 Task: Add an event with the title Second Team Building Event: Bowling Tournament, date '2023/10/17', time 8:30 AM to 10:30 AMand add a description: Analyzing the intended target audience and evaluating how well the campaign resonated with them. This includes assessing the campaign's relevance, messaging, and communication channels used to reach the target audience., put the event into Green category . Add location for the event as: Frankfurt, Germany, logged in from the account softage.8@softage.netand send the event invitation to softage.3@softage.net and softage.4@softage.net. Set a reminder for the event 86 day before
Action: Mouse moved to (118, 144)
Screenshot: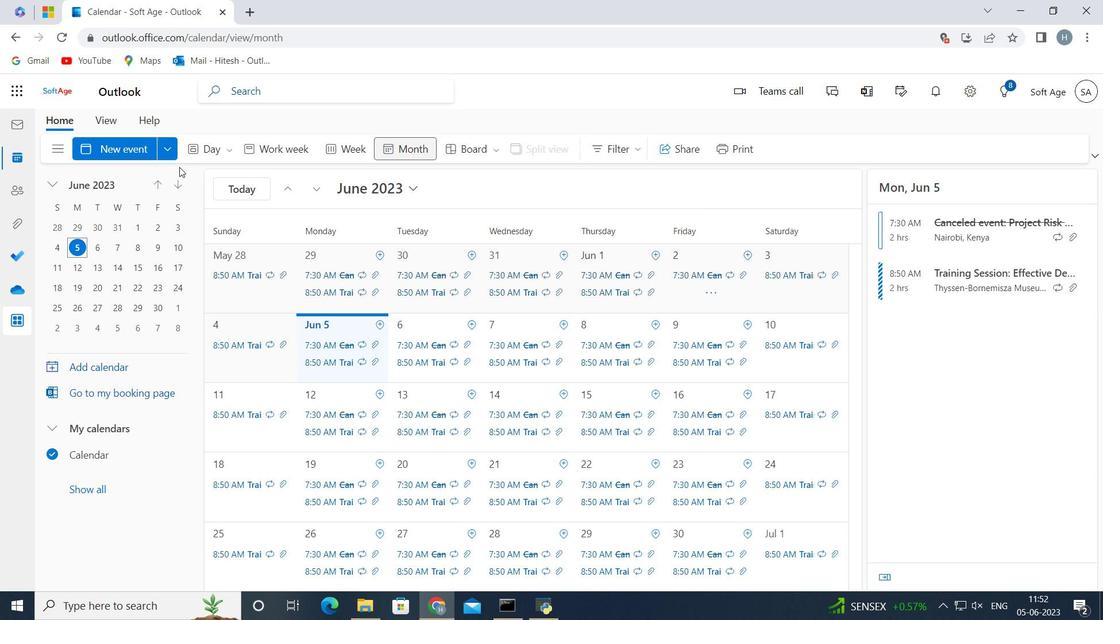 
Action: Mouse pressed left at (118, 144)
Screenshot: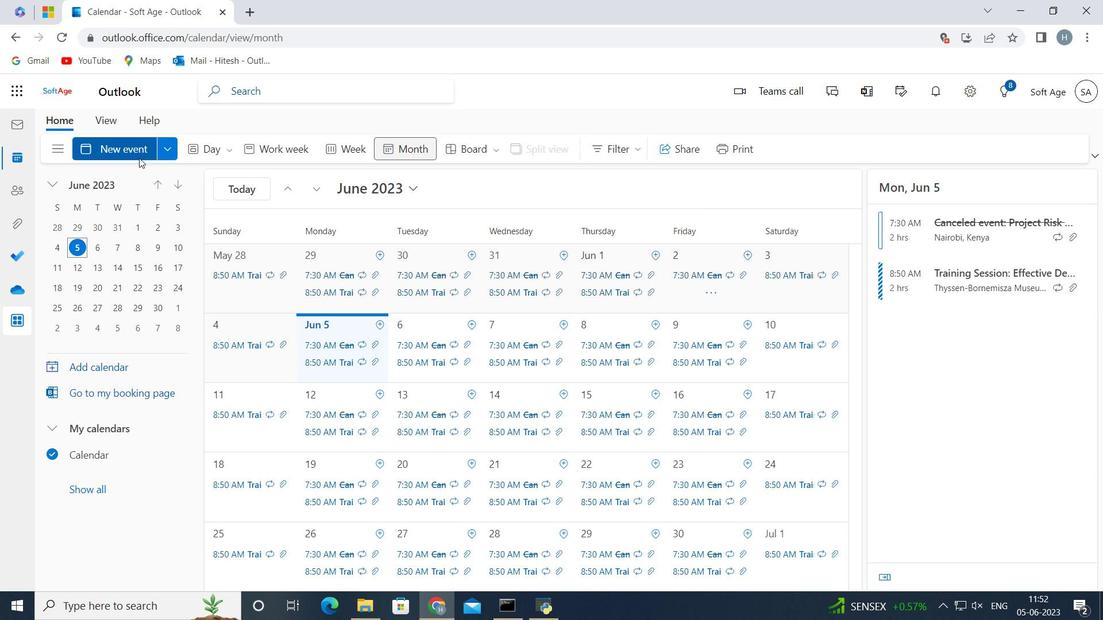 
Action: Mouse moved to (266, 229)
Screenshot: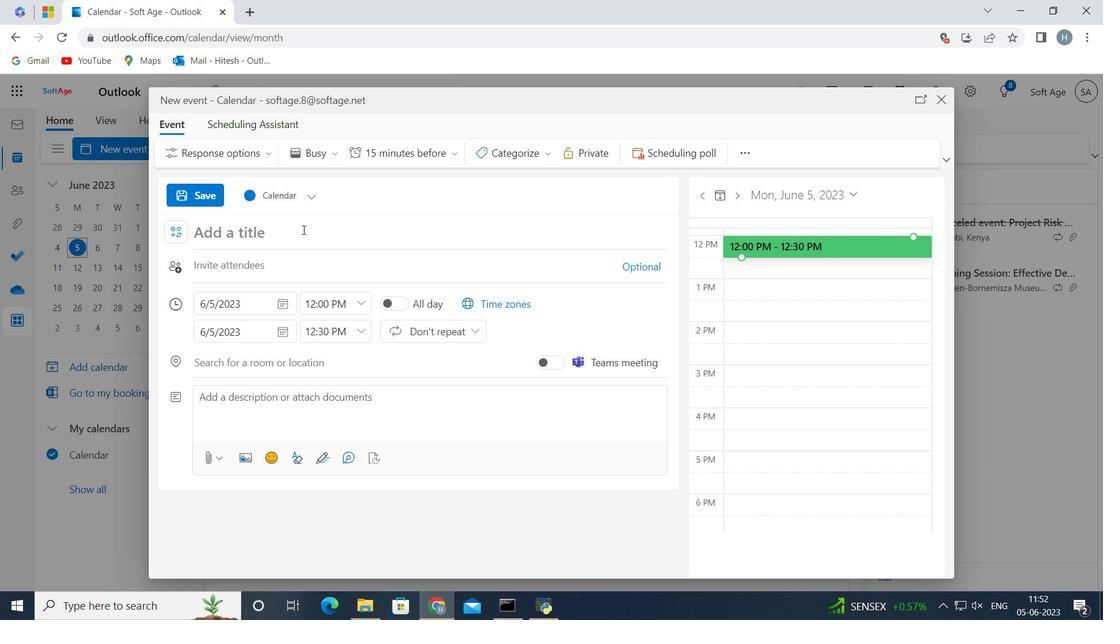 
Action: Mouse pressed left at (266, 229)
Screenshot: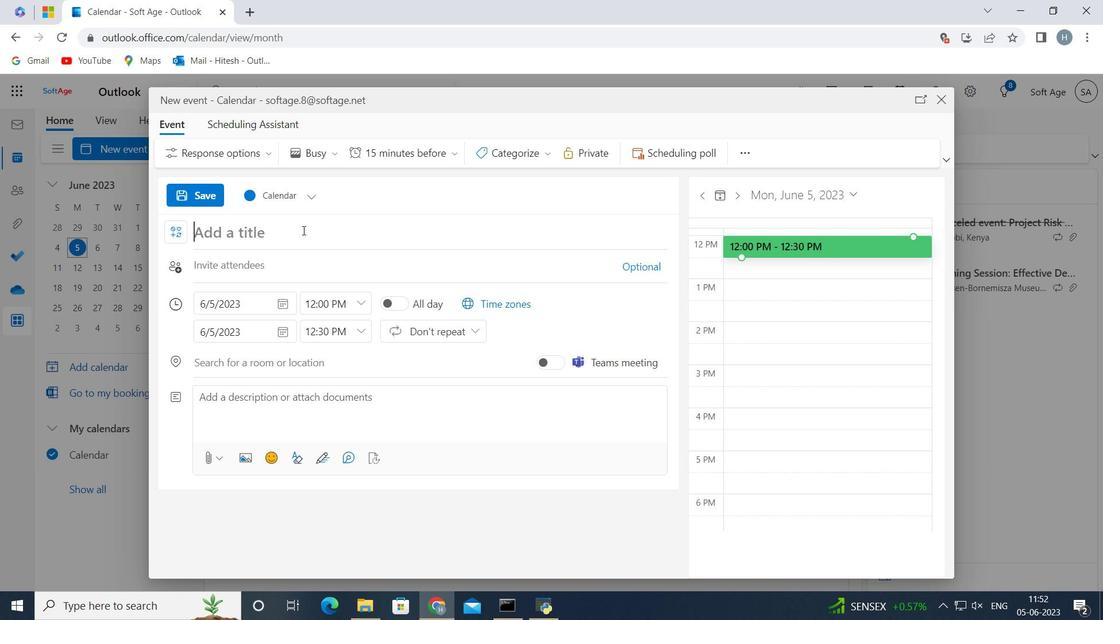 
Action: Key pressed <Key.shift>Second<Key.space><Key.shift>Team<Key.space><Key.shift>Building<Key.space><Key.shift>Event<Key.shift_r>:<Key.space><Key.shift>Bowling<Key.space><Key.shift>Tournament<Key.space>
Screenshot: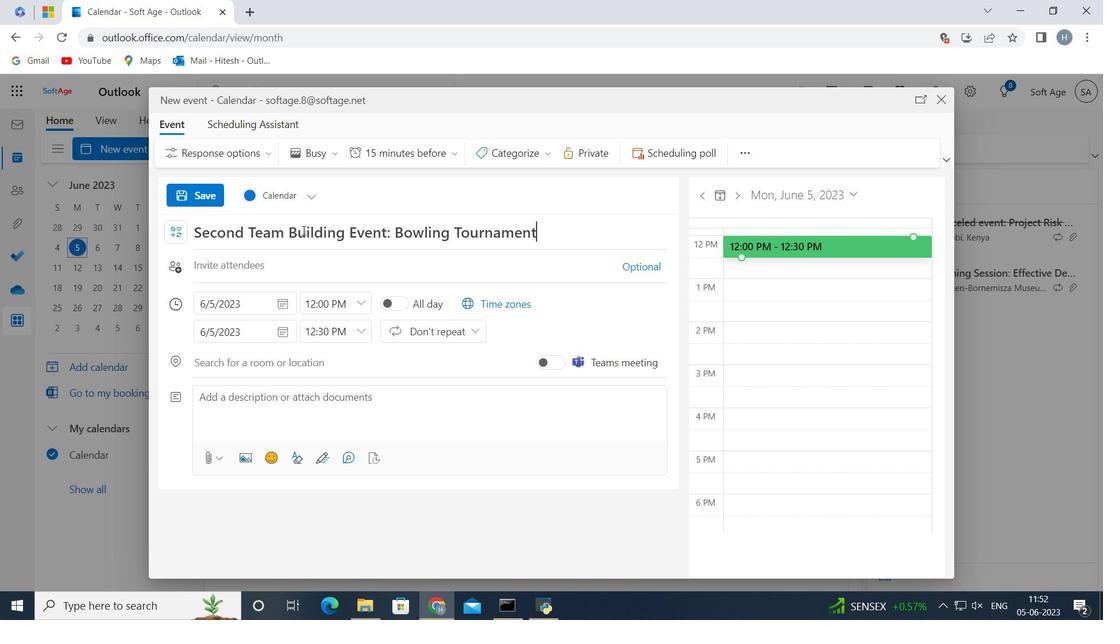 
Action: Mouse moved to (279, 302)
Screenshot: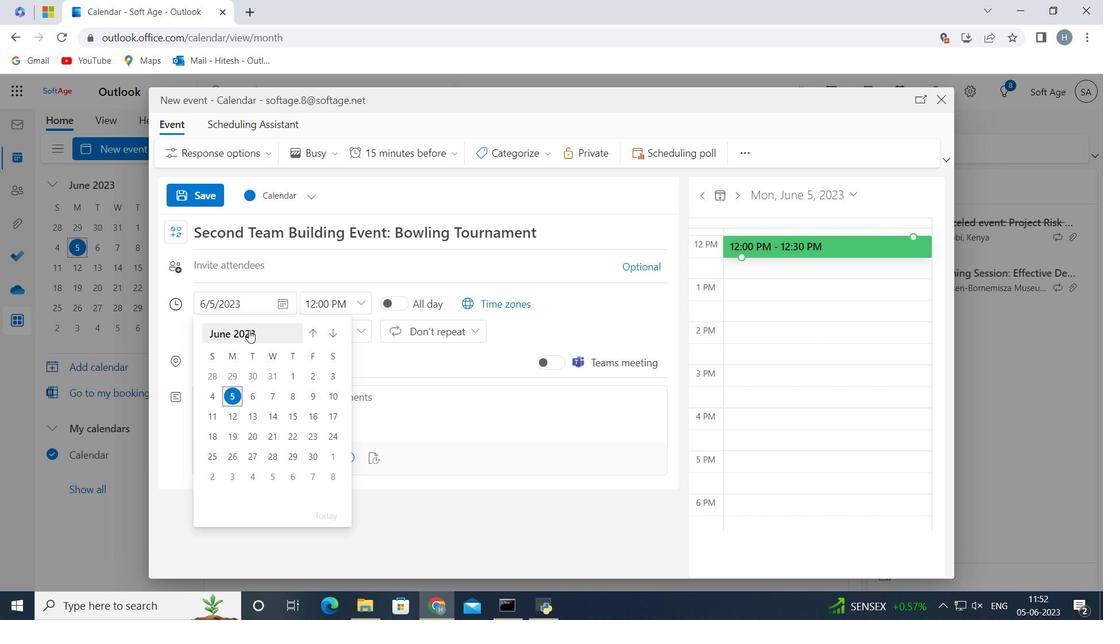 
Action: Mouse pressed left at (279, 302)
Screenshot: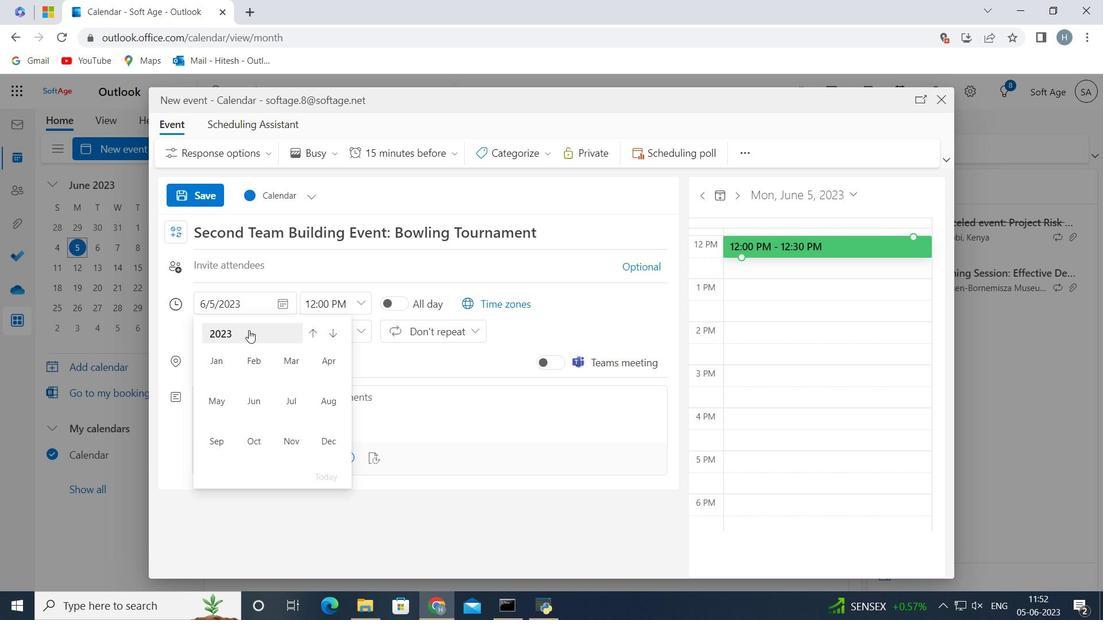
Action: Mouse moved to (262, 333)
Screenshot: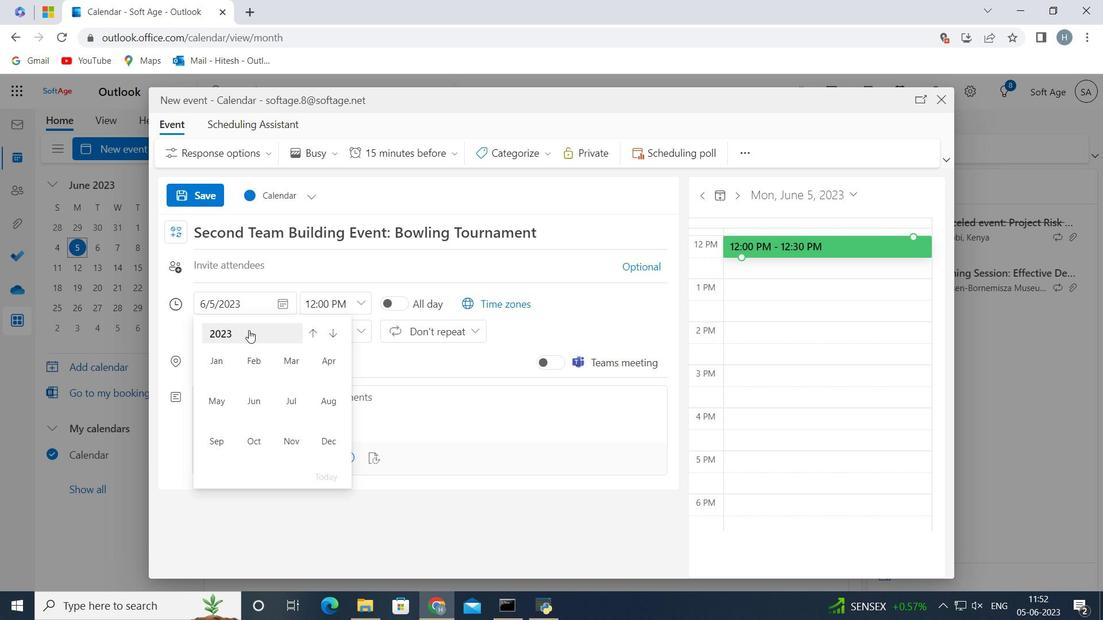 
Action: Mouse pressed left at (262, 333)
Screenshot: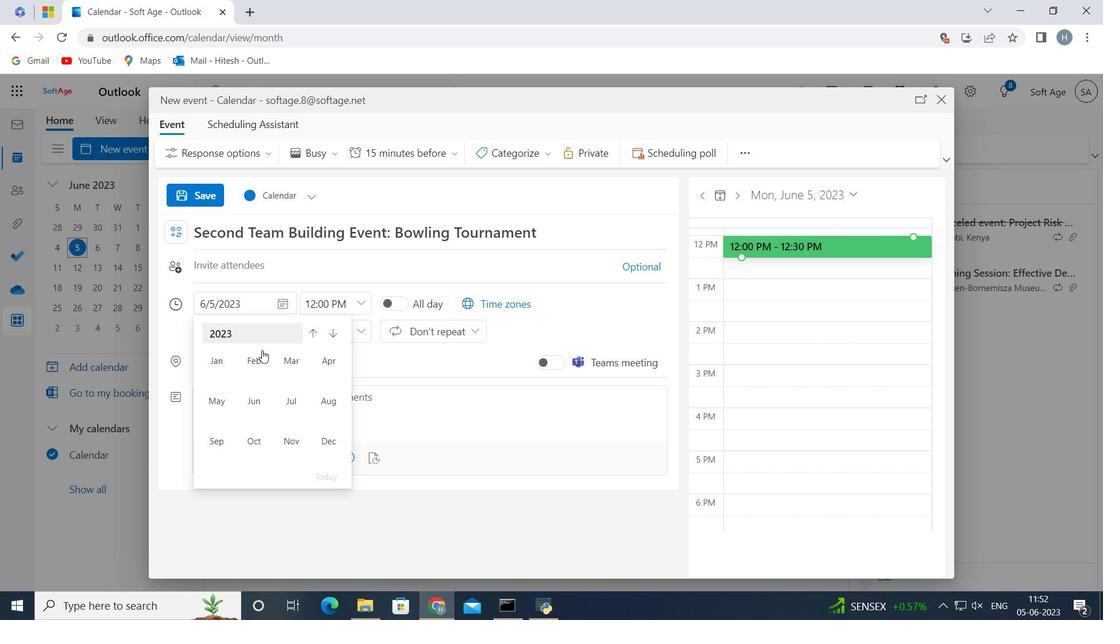 
Action: Mouse moved to (238, 282)
Screenshot: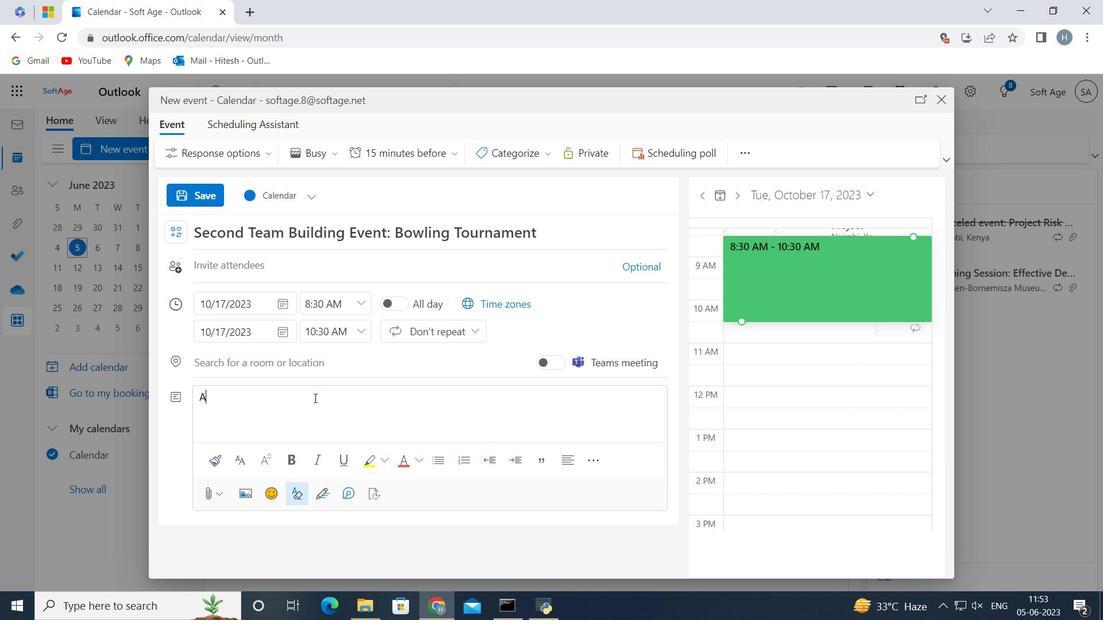 
Action: Key pressed <Key.enter>
Screenshot: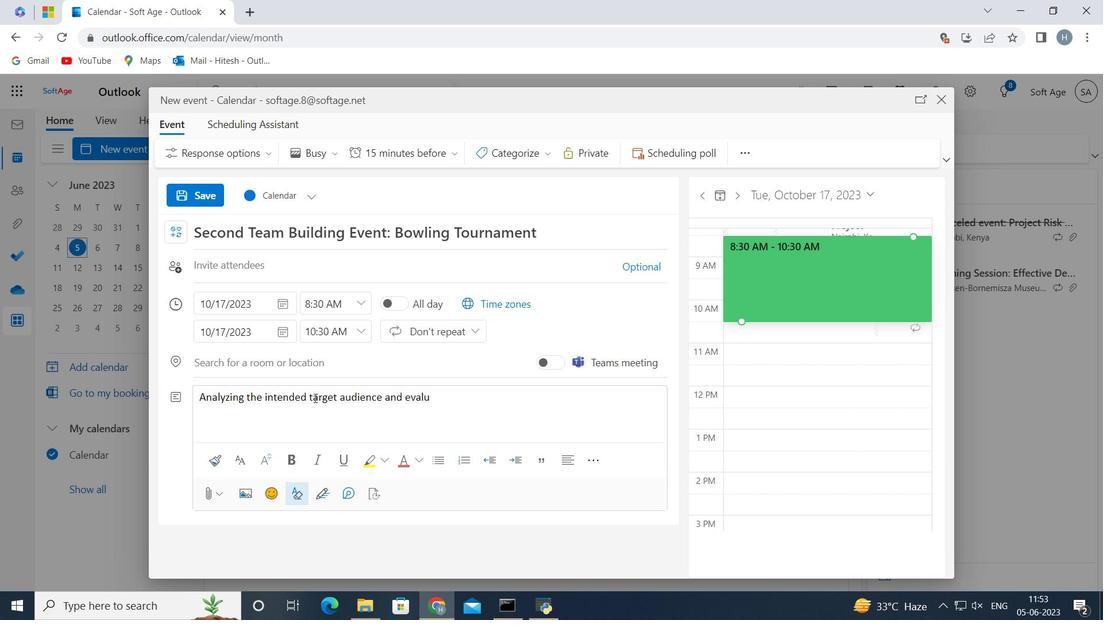
Action: Mouse moved to (121, 149)
Screenshot: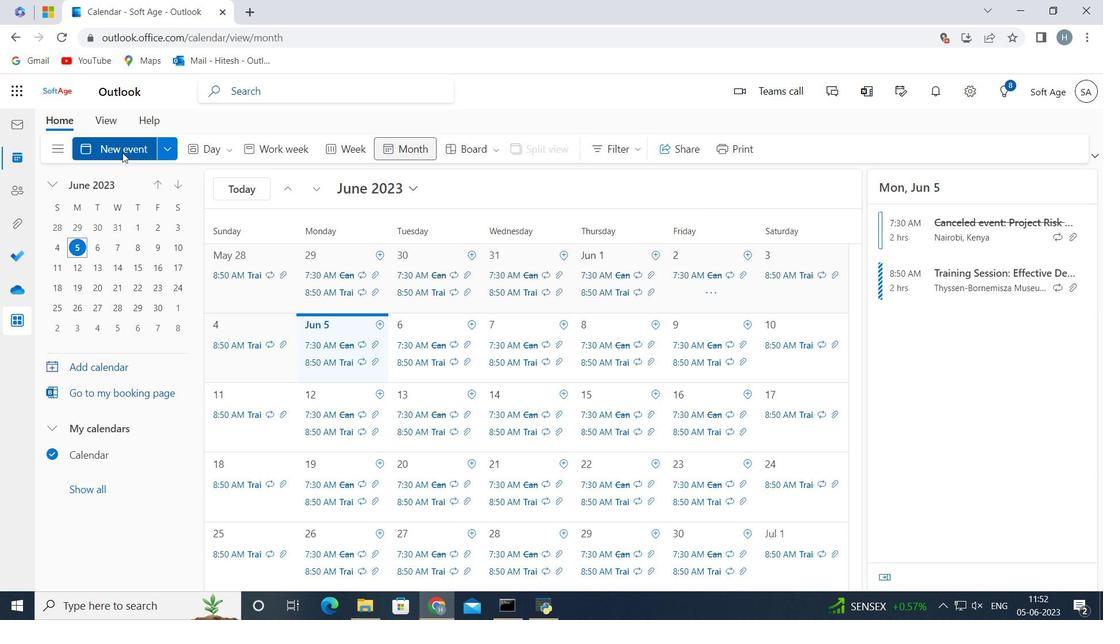 
Action: Mouse pressed left at (121, 149)
Screenshot: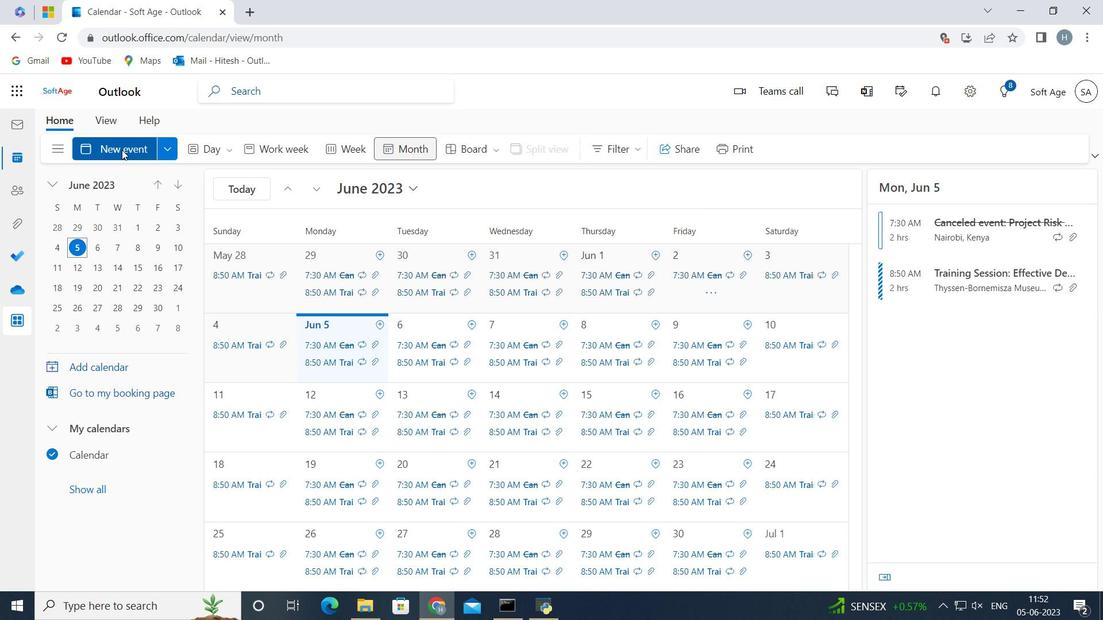 
Action: Mouse moved to (303, 230)
Screenshot: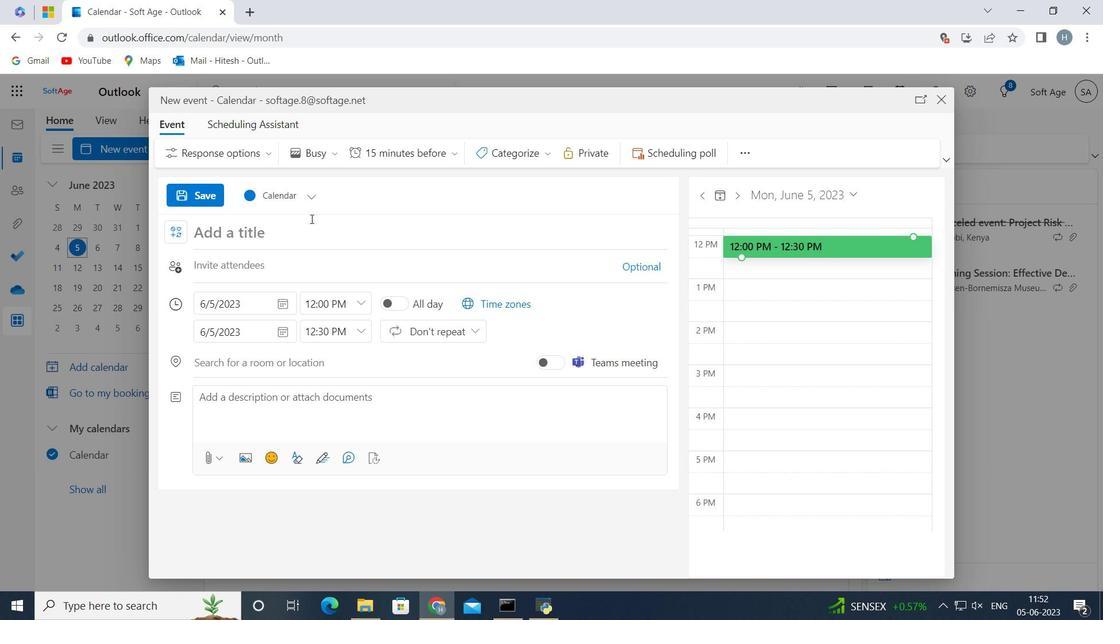 
Action: Mouse pressed left at (303, 230)
Screenshot: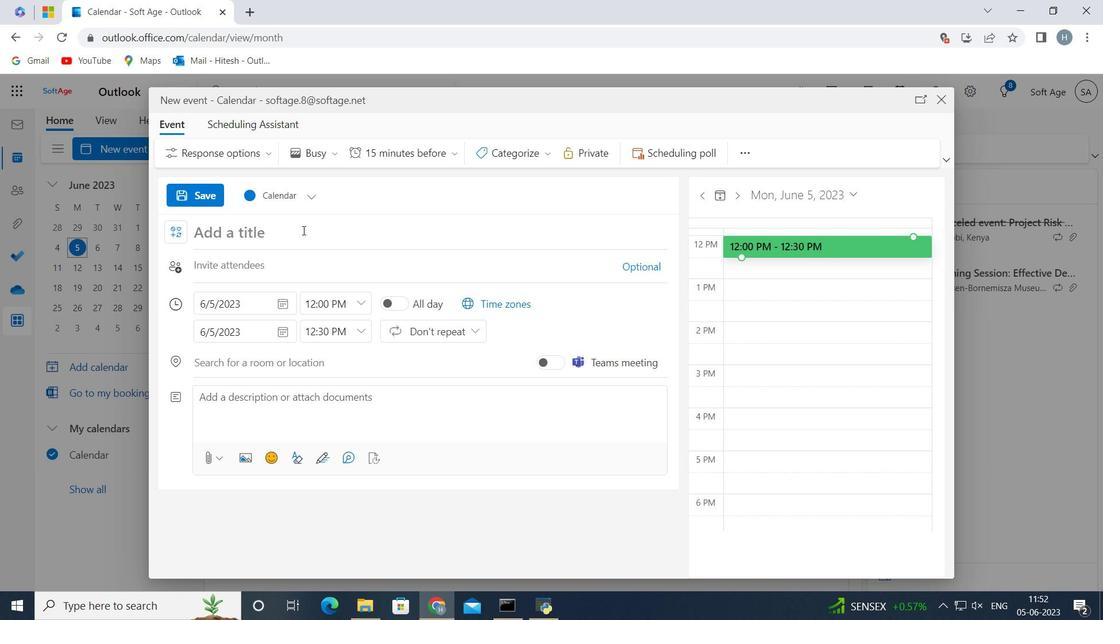 
Action: Key pressed <Key.shift>Second<Key.space><Key.shift>Team<Key.space><Key.shift>Building<Key.space><Key.shift>Event<Key.shift_r><Key.shift_r>:<Key.space><Key.shift>Bowling<Key.space><Key.shift>Tournament<Key.space>
Screenshot: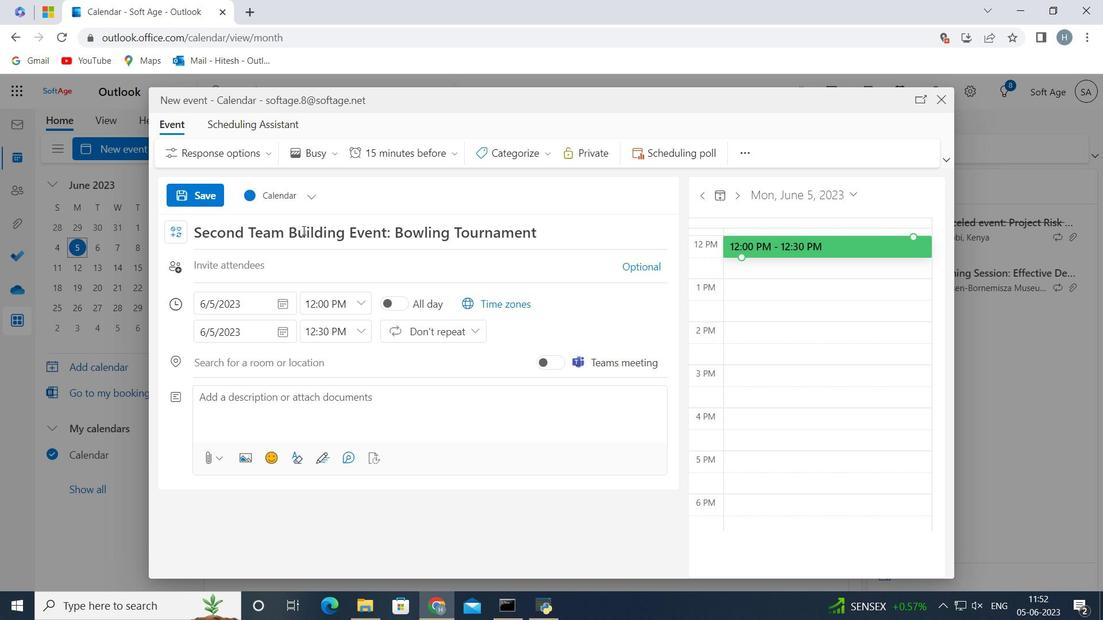 
Action: Mouse moved to (282, 302)
Screenshot: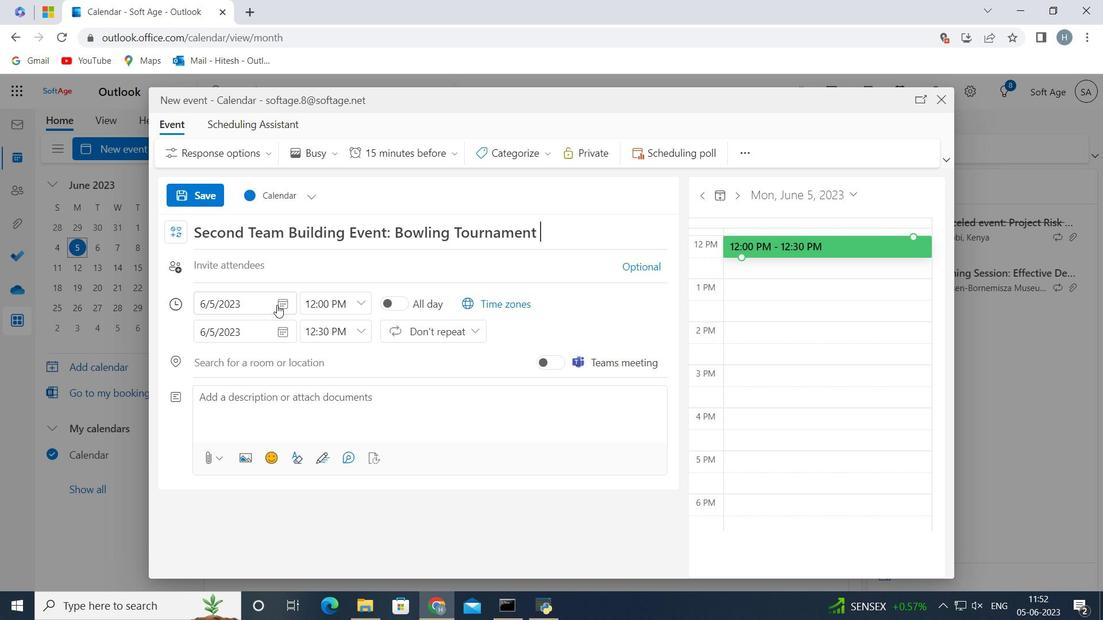 
Action: Mouse pressed left at (282, 302)
Screenshot: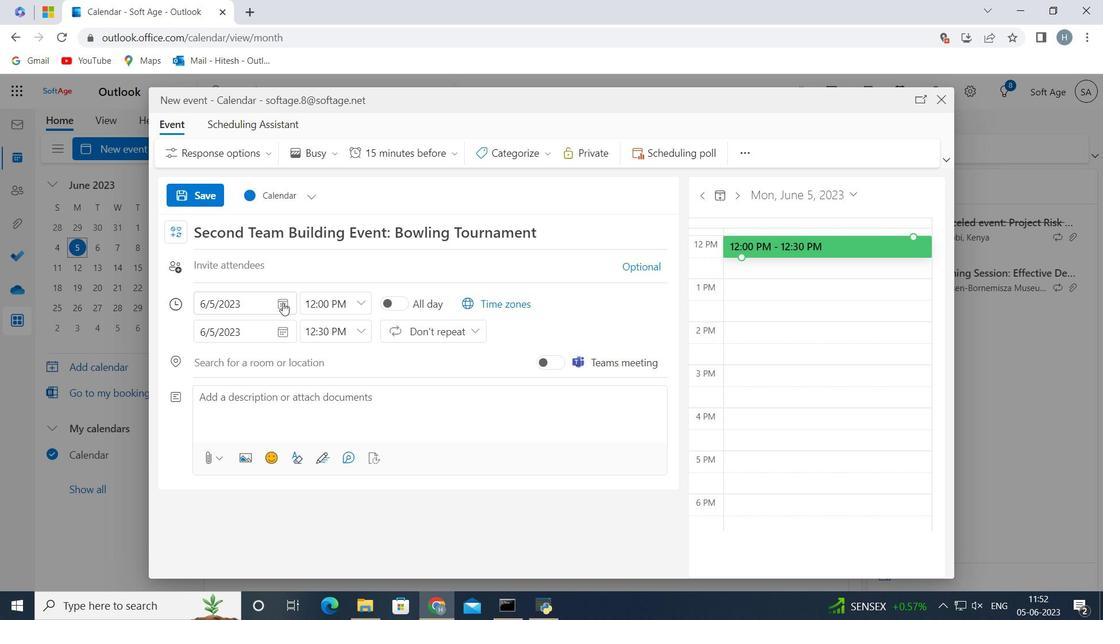 
Action: Mouse moved to (249, 330)
Screenshot: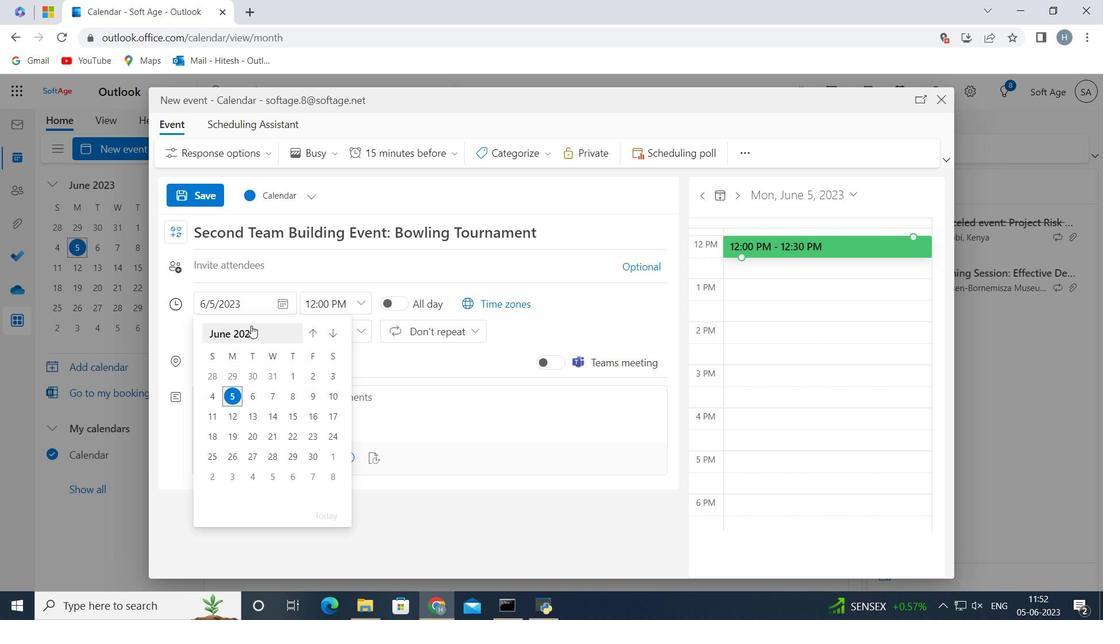 
Action: Mouse pressed left at (249, 330)
Screenshot: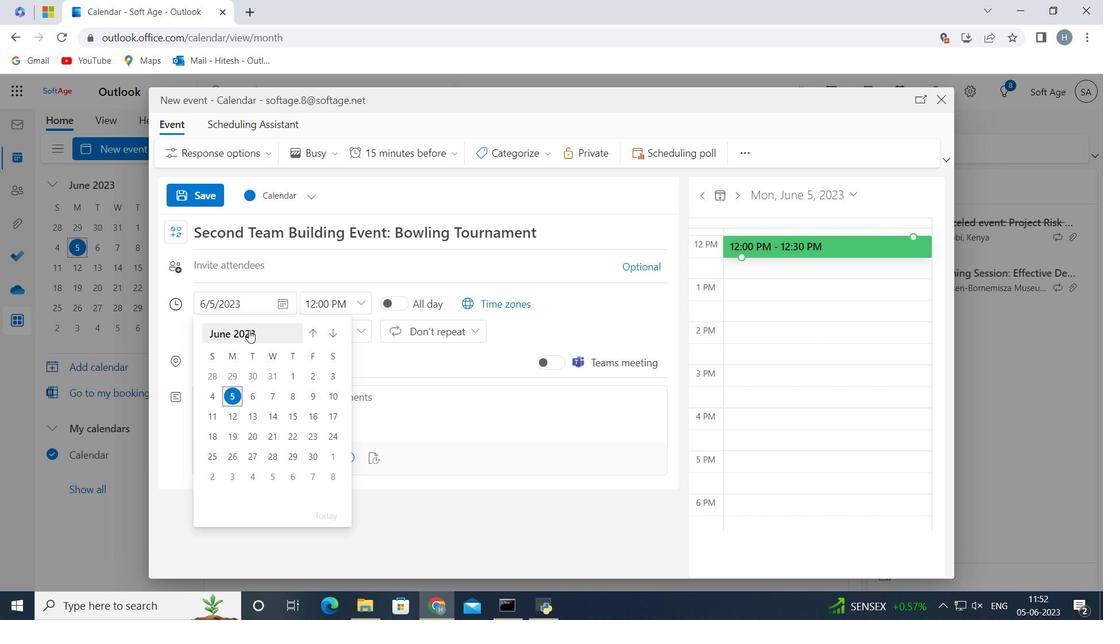 
Action: Mouse moved to (245, 445)
Screenshot: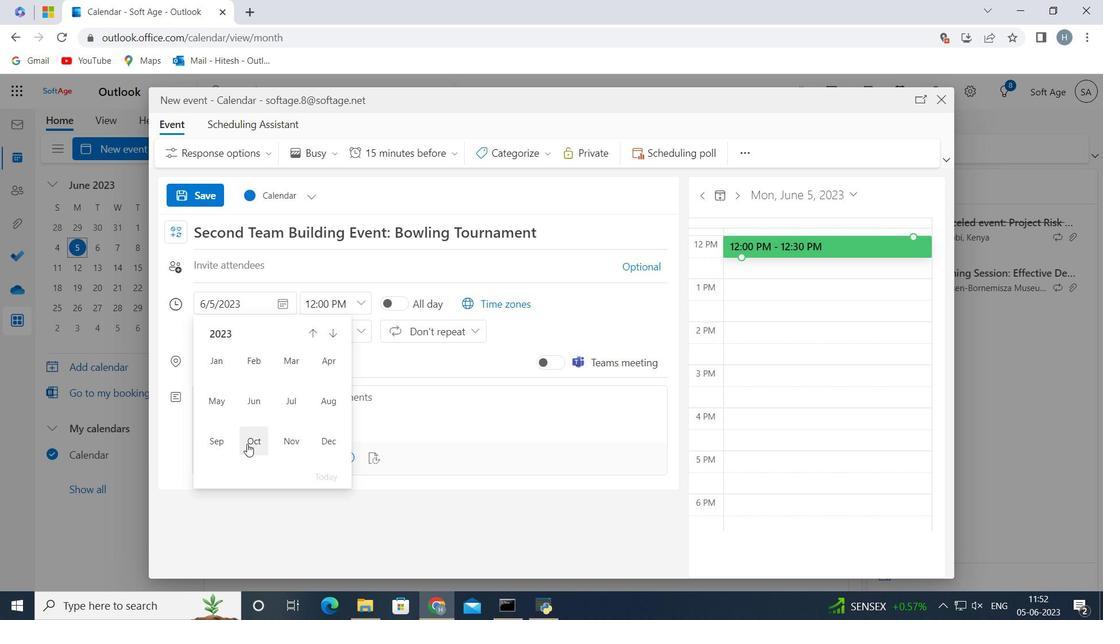 
Action: Mouse pressed left at (245, 445)
Screenshot: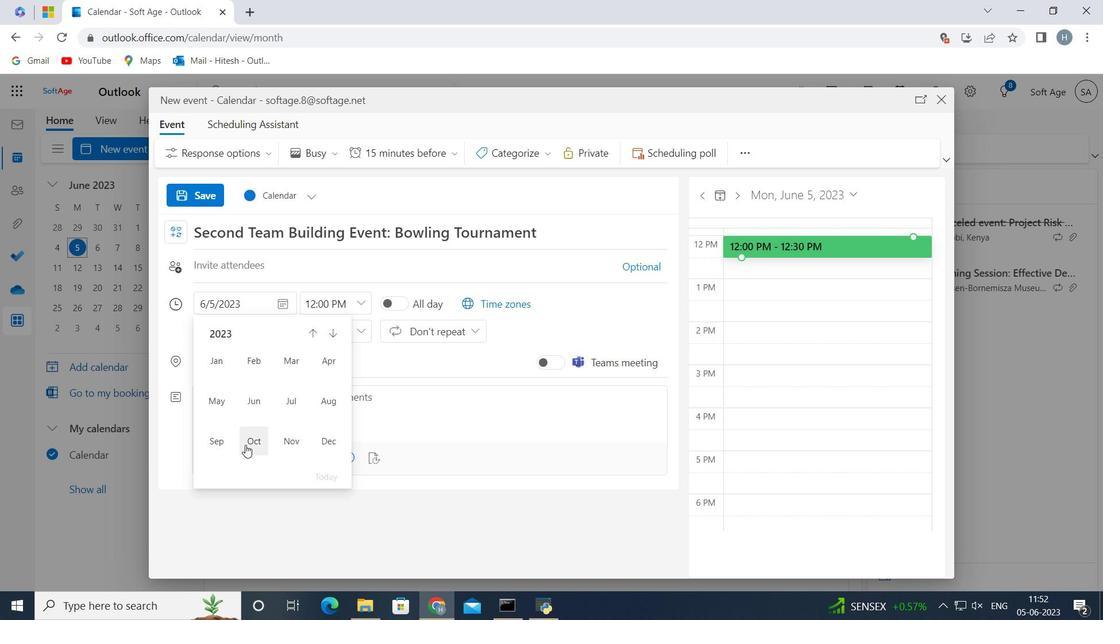
Action: Mouse moved to (250, 414)
Screenshot: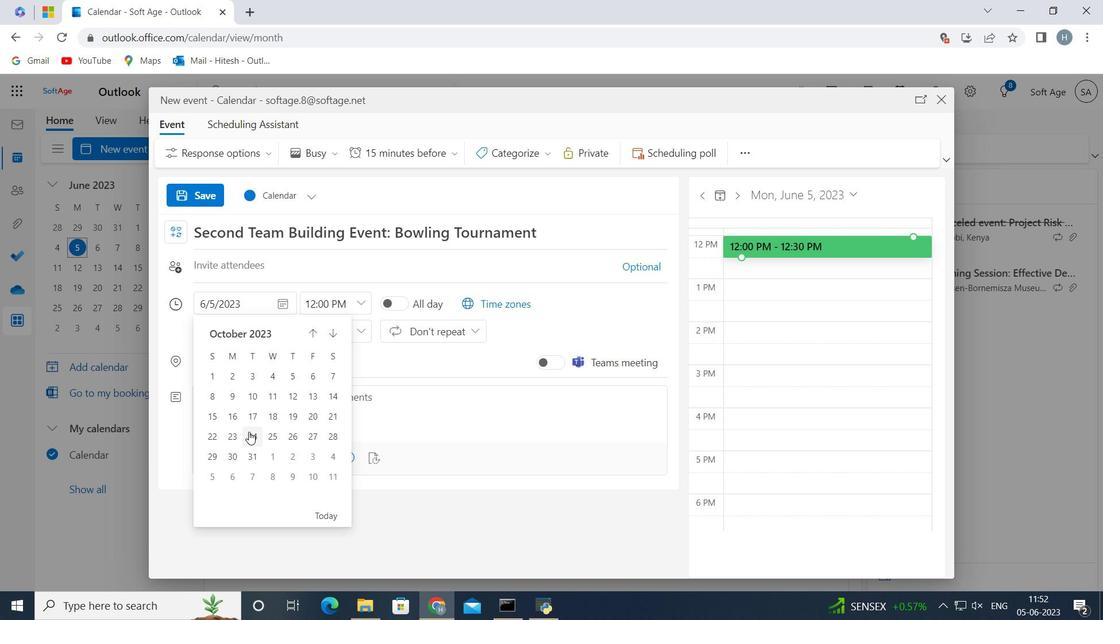 
Action: Mouse pressed left at (250, 414)
Screenshot: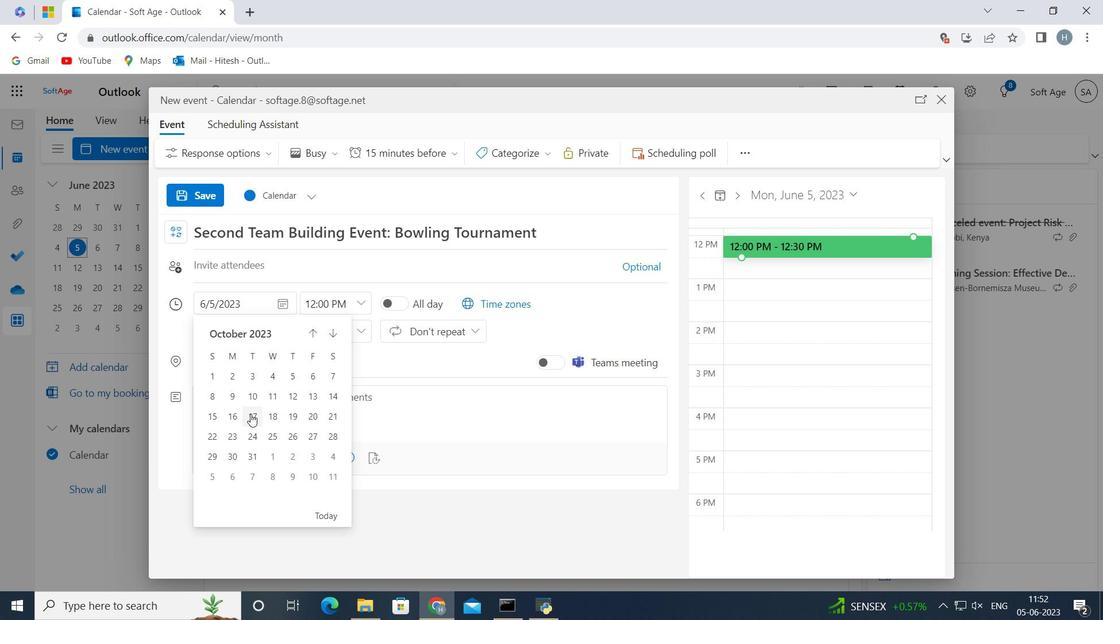 
Action: Mouse moved to (359, 308)
Screenshot: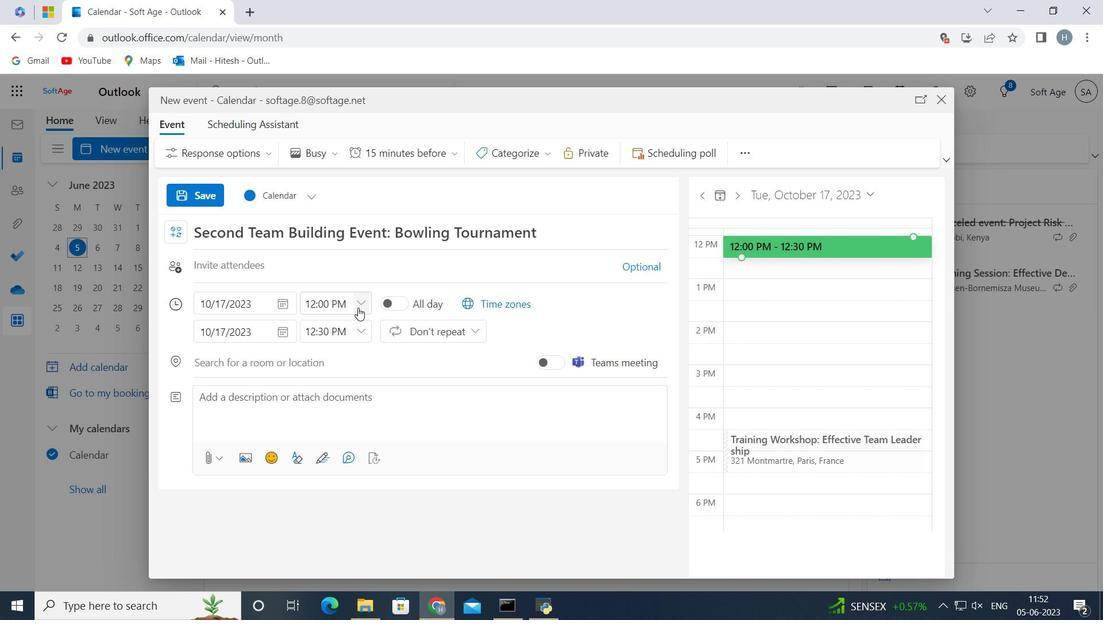 
Action: Mouse pressed left at (359, 308)
Screenshot: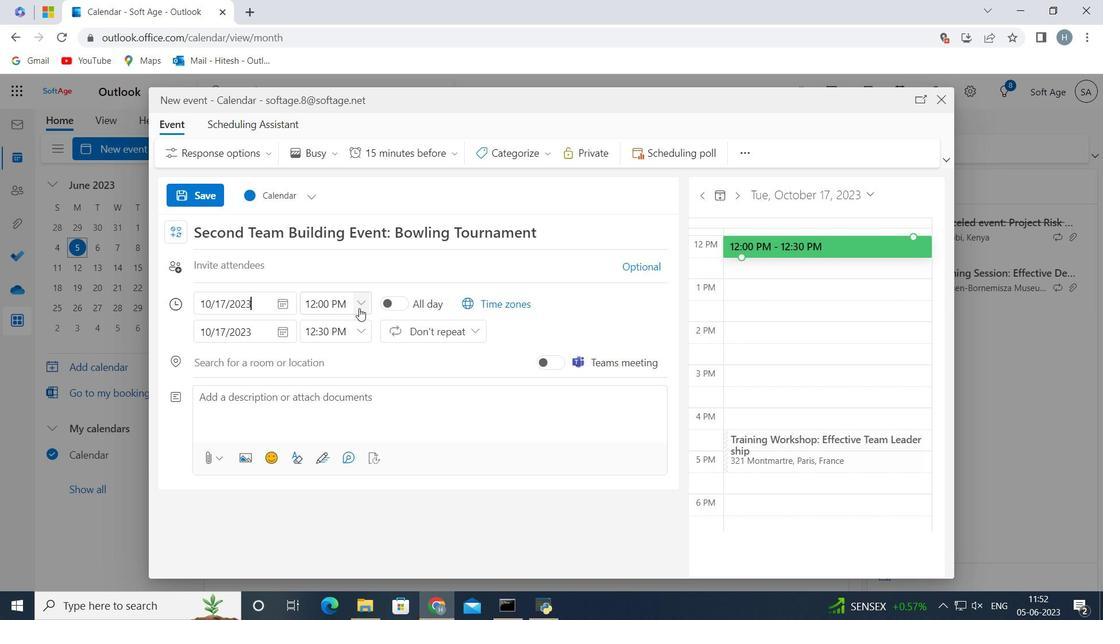 
Action: Mouse moved to (327, 367)
Screenshot: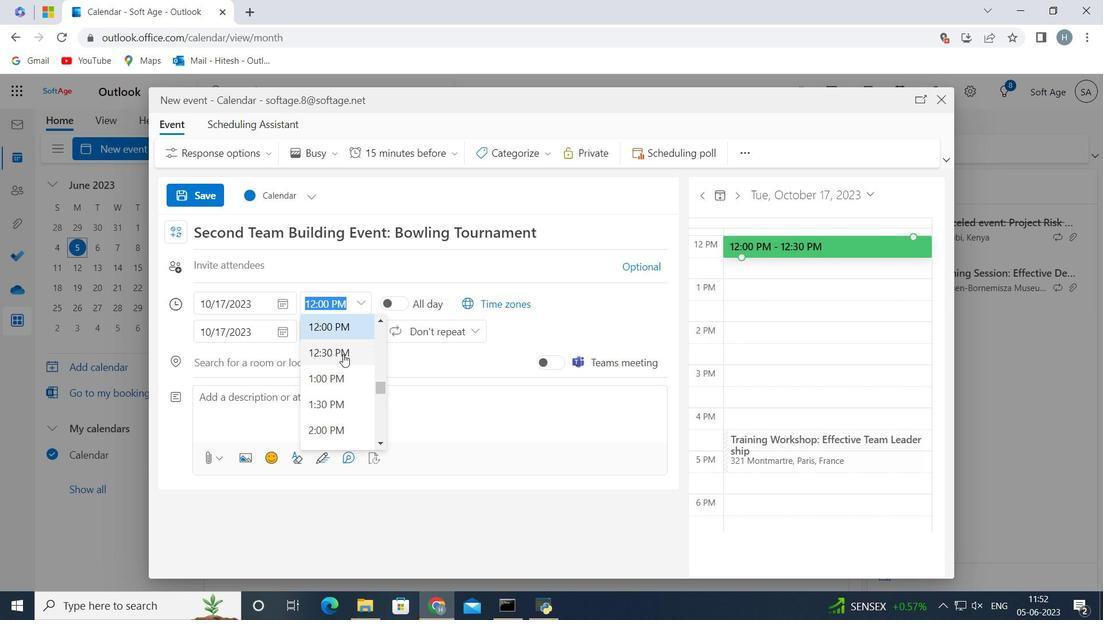 
Action: Mouse scrolled (327, 367) with delta (0, 0)
Screenshot: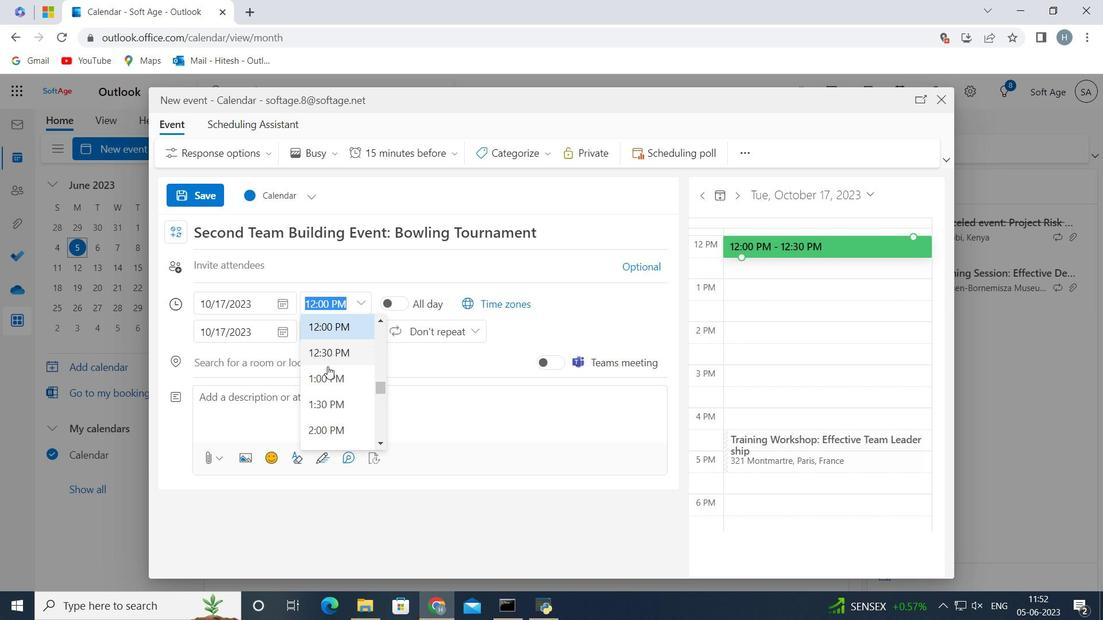 
Action: Mouse scrolled (327, 367) with delta (0, 0)
Screenshot: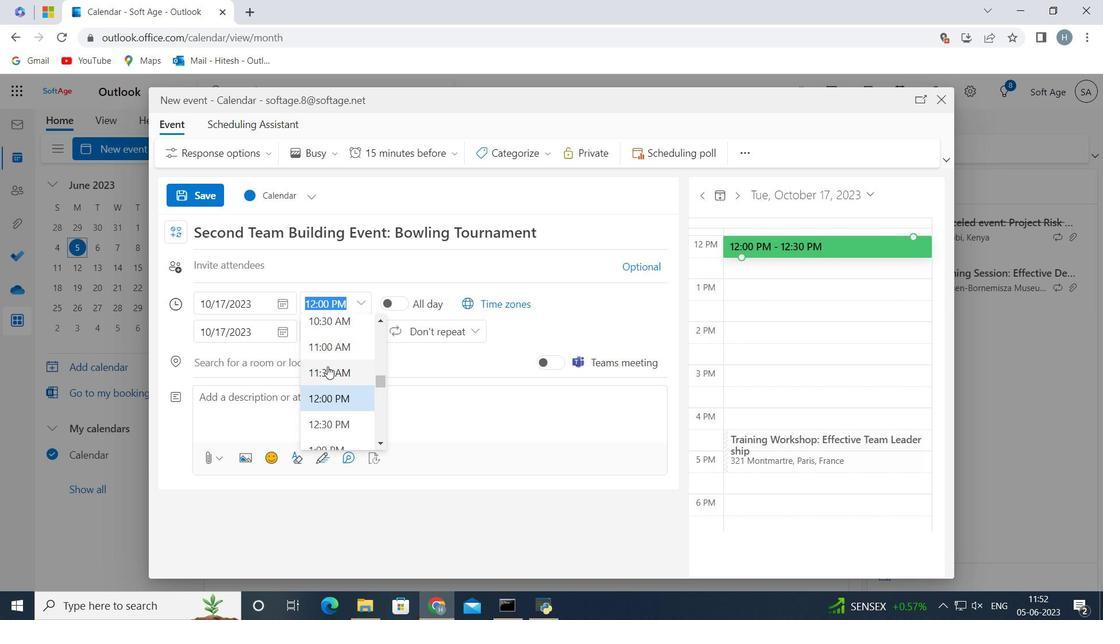 
Action: Mouse scrolled (327, 367) with delta (0, 0)
Screenshot: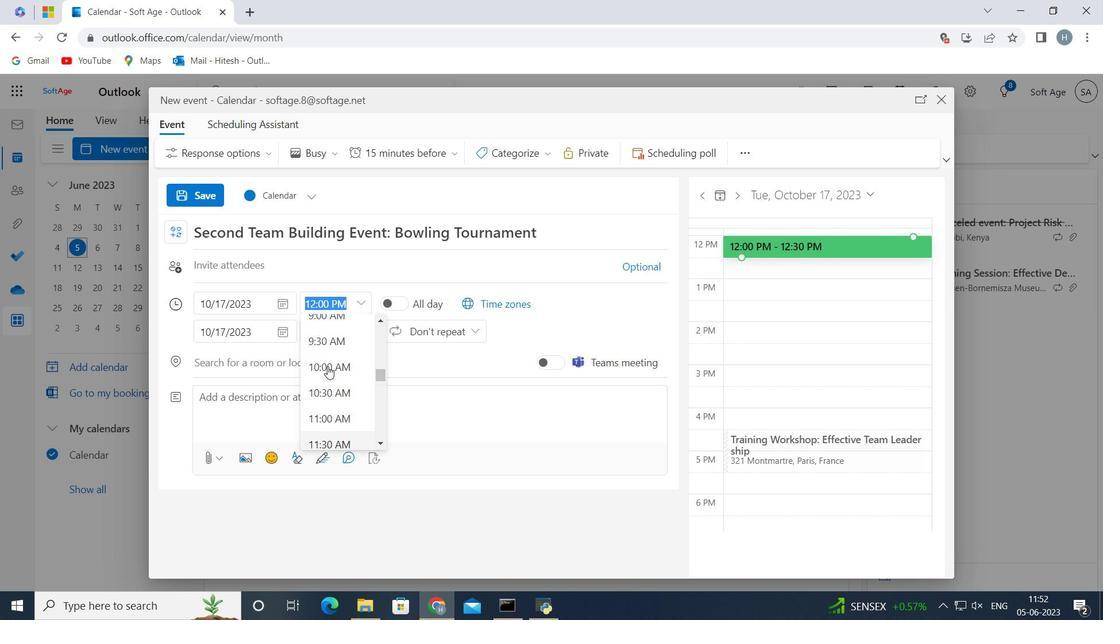 
Action: Mouse moved to (327, 364)
Screenshot: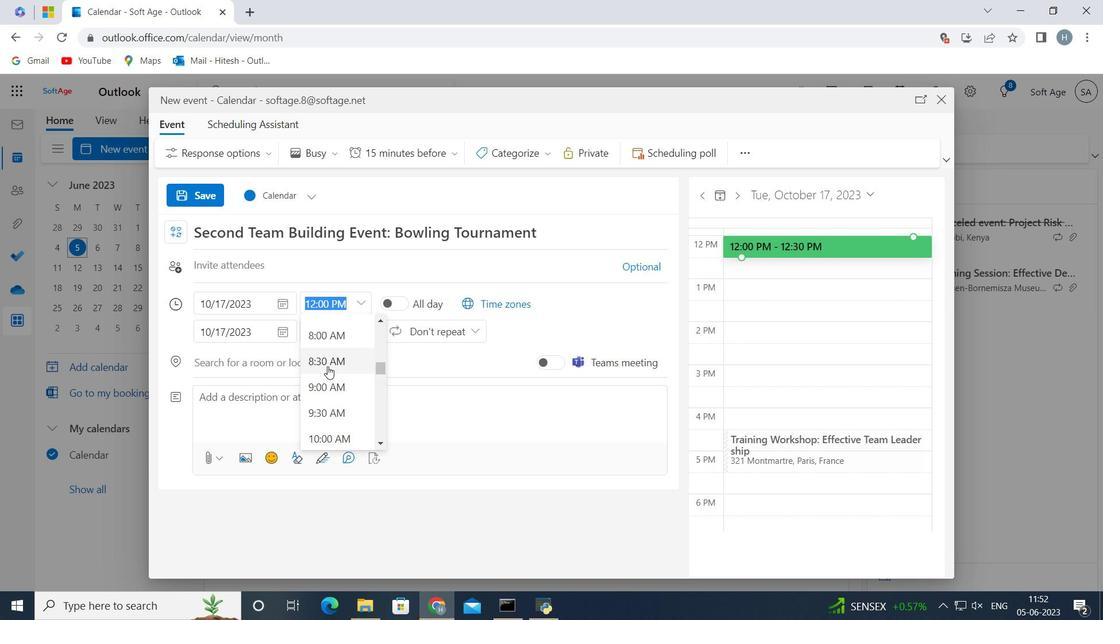 
Action: Mouse pressed left at (327, 364)
Screenshot: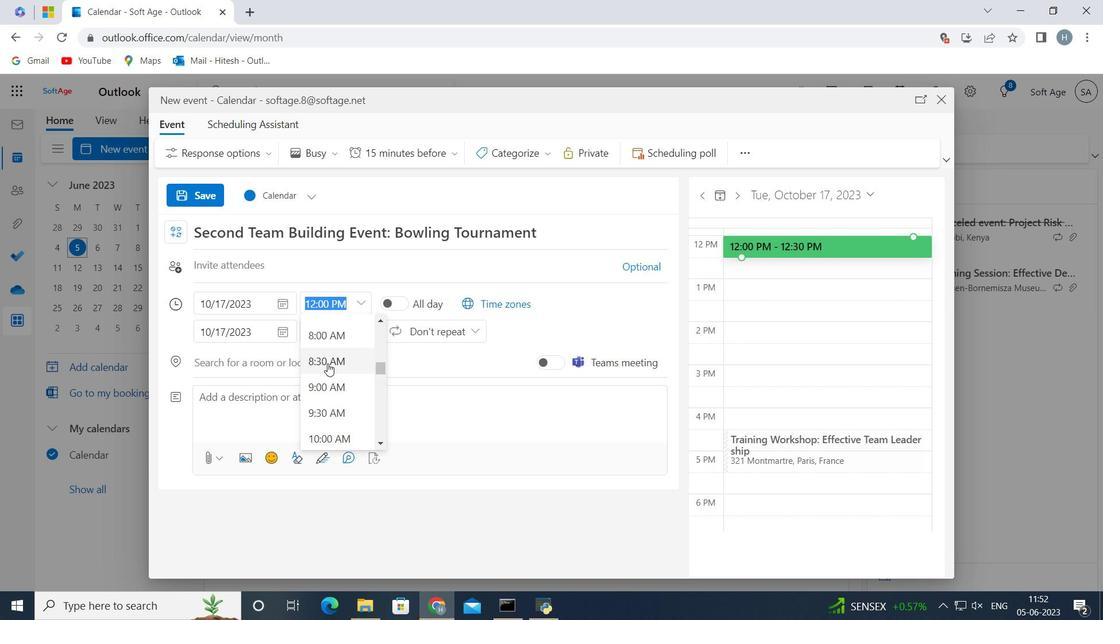 
Action: Mouse moved to (359, 329)
Screenshot: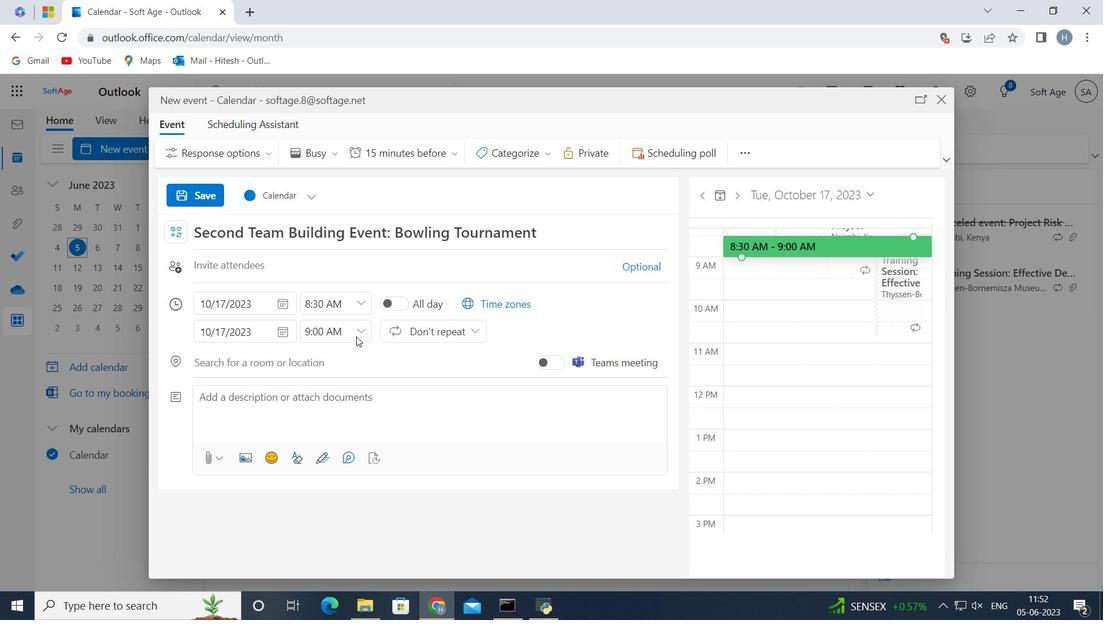 
Action: Mouse pressed left at (359, 329)
Screenshot: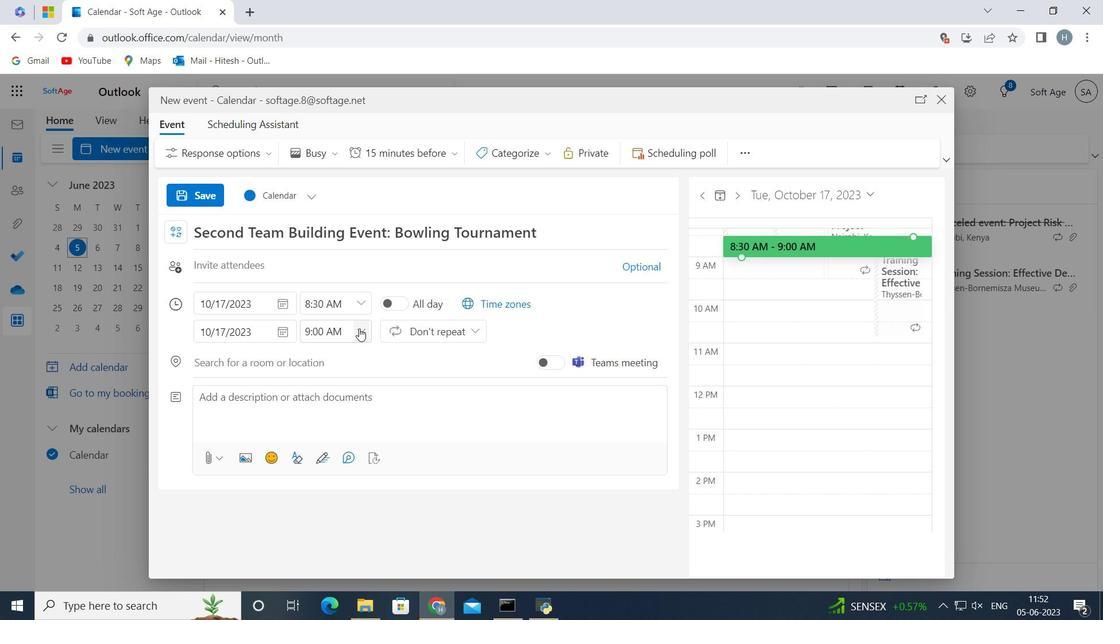 
Action: Mouse moved to (353, 428)
Screenshot: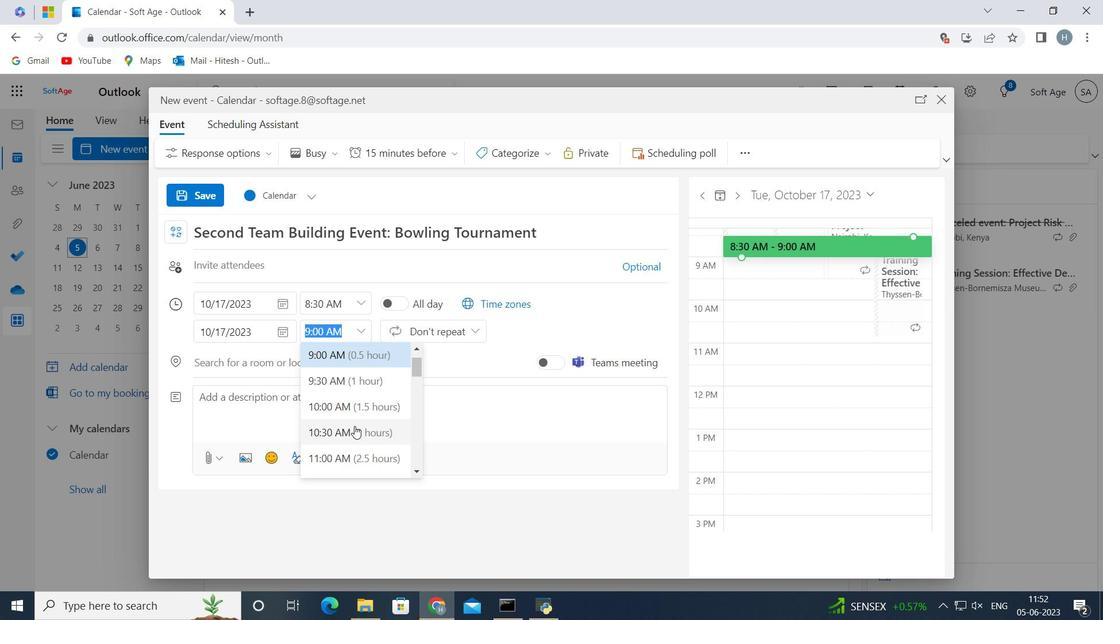
Action: Mouse pressed left at (353, 428)
Screenshot: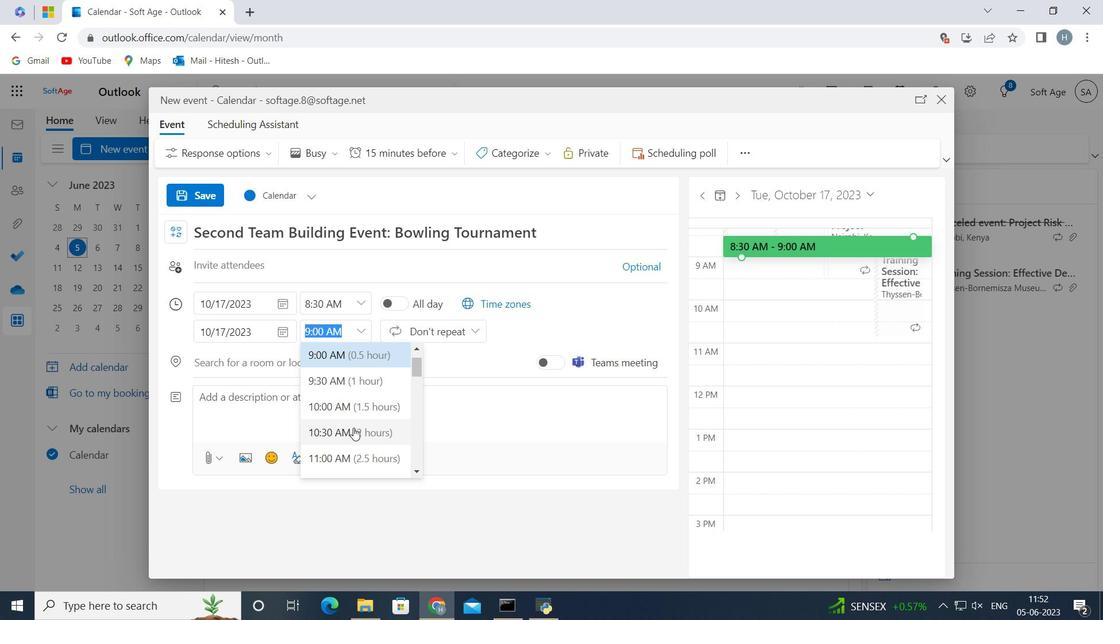 
Action: Mouse moved to (314, 398)
Screenshot: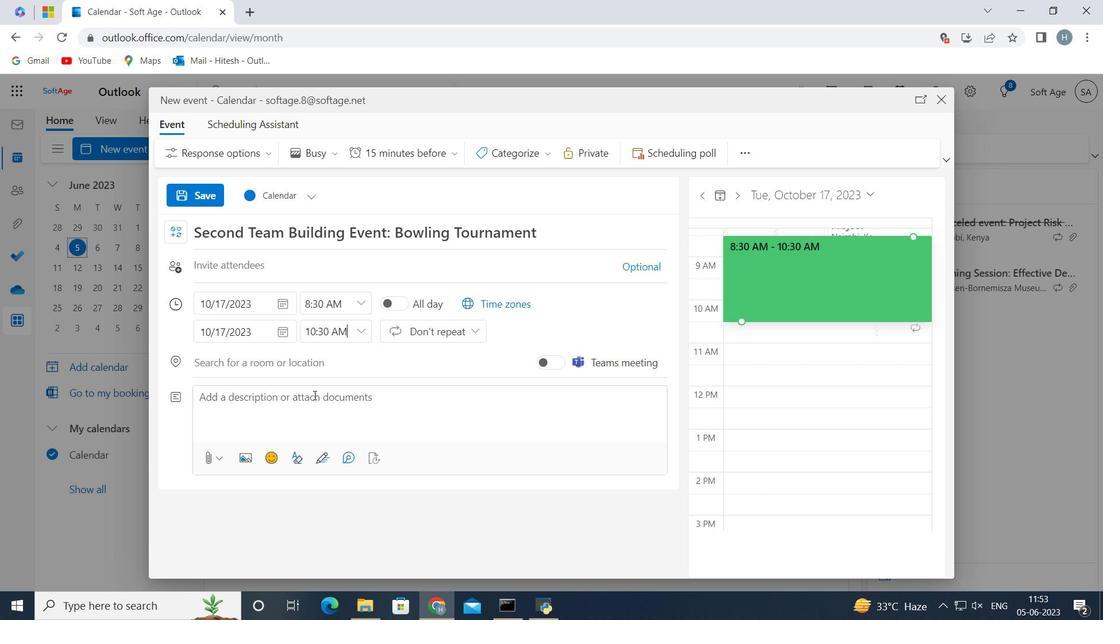 
Action: Mouse pressed left at (314, 398)
Screenshot: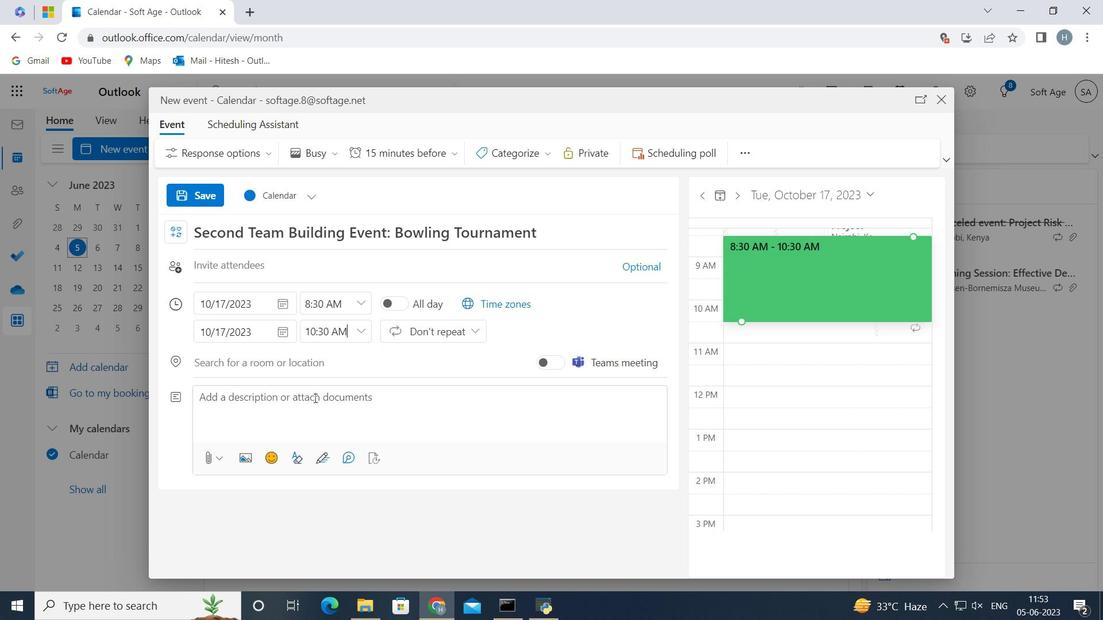 
Action: Key pressed <Key.shift>Analyzing<Key.space>the<Key.space>intended<Key.space>target<Key.space>audience<Key.space>and<Key.space>evaluating<Key.space>how<Key.space>well<Key.space>the<Key.space>campaign<Key.space>resonated<Key.space>with<Key.space>them.<Key.space><Key.shift>This<Key.space>includes<Key.space>assessing<Key.space>the<Key.space>campaign's<Key.space>relevance,<Key.space>messaging,<Key.space>and<Key.space>communication<Key.space>channels<Key.space>used<Key.space>to<Key.space>reach<Key.space>the<Key.space>target<Key.space>audience.<Key.space>
Screenshot: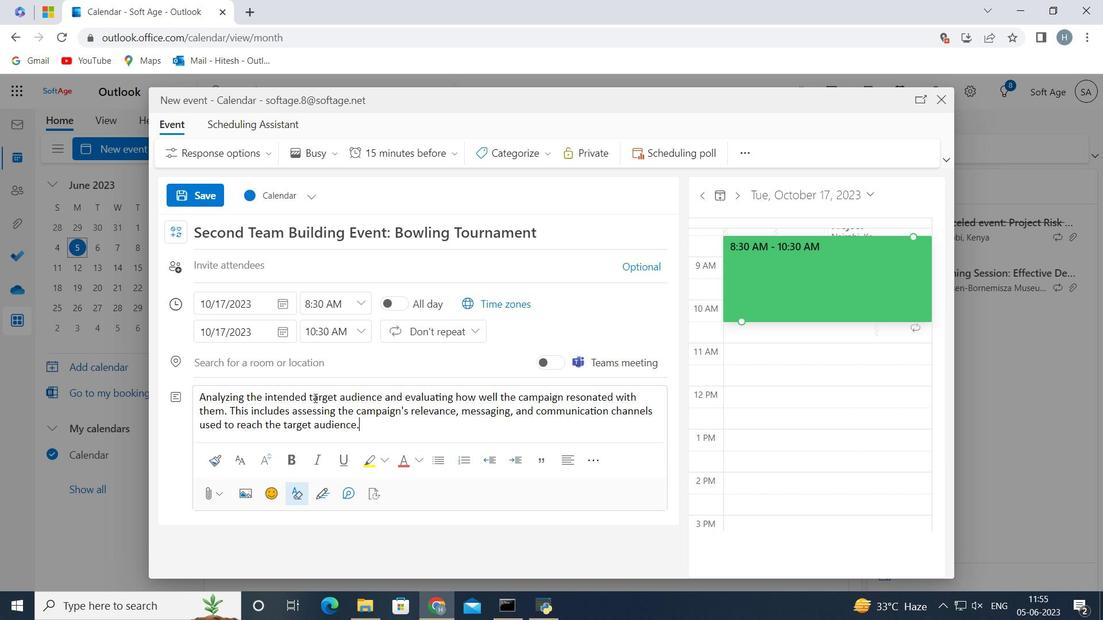 
Action: Mouse moved to (550, 151)
Screenshot: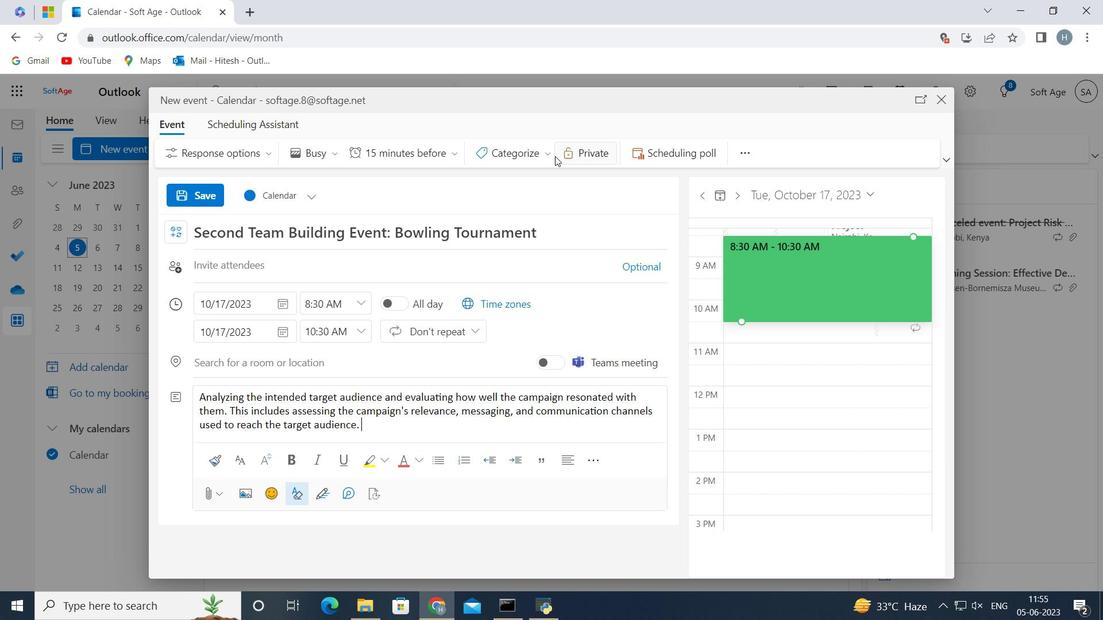 
Action: Mouse pressed left at (550, 151)
Screenshot: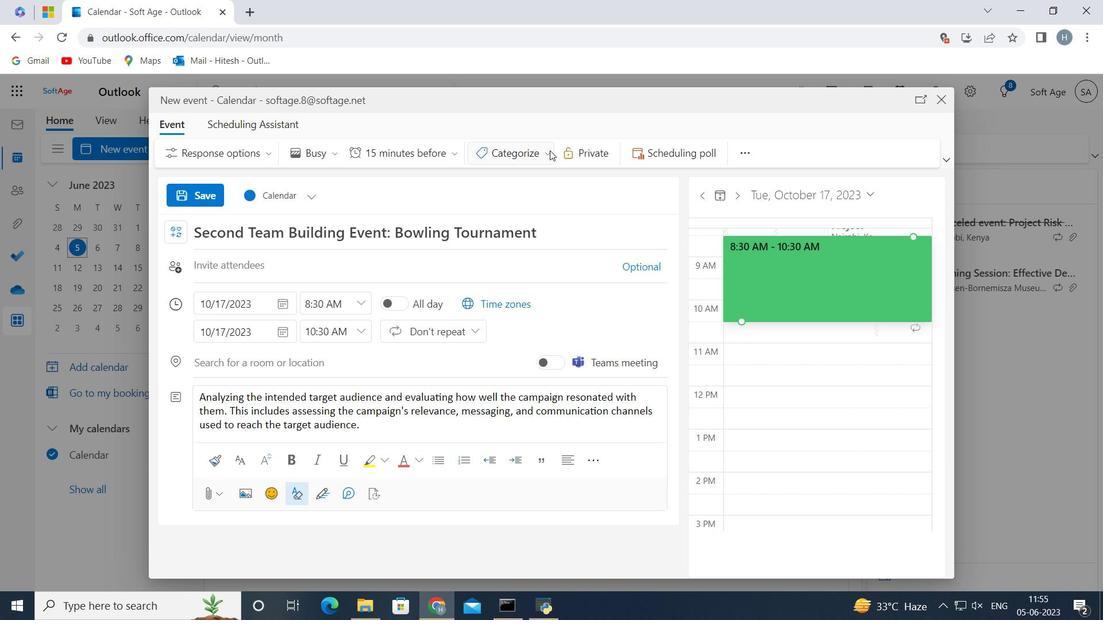 
Action: Mouse moved to (542, 204)
Screenshot: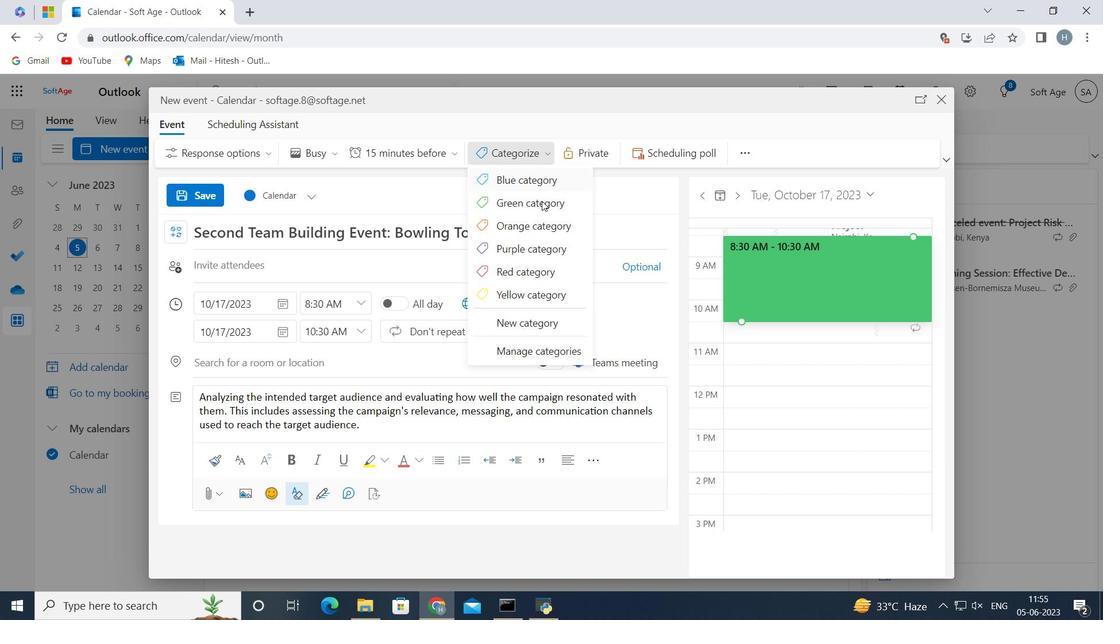 
Action: Mouse pressed left at (542, 204)
Screenshot: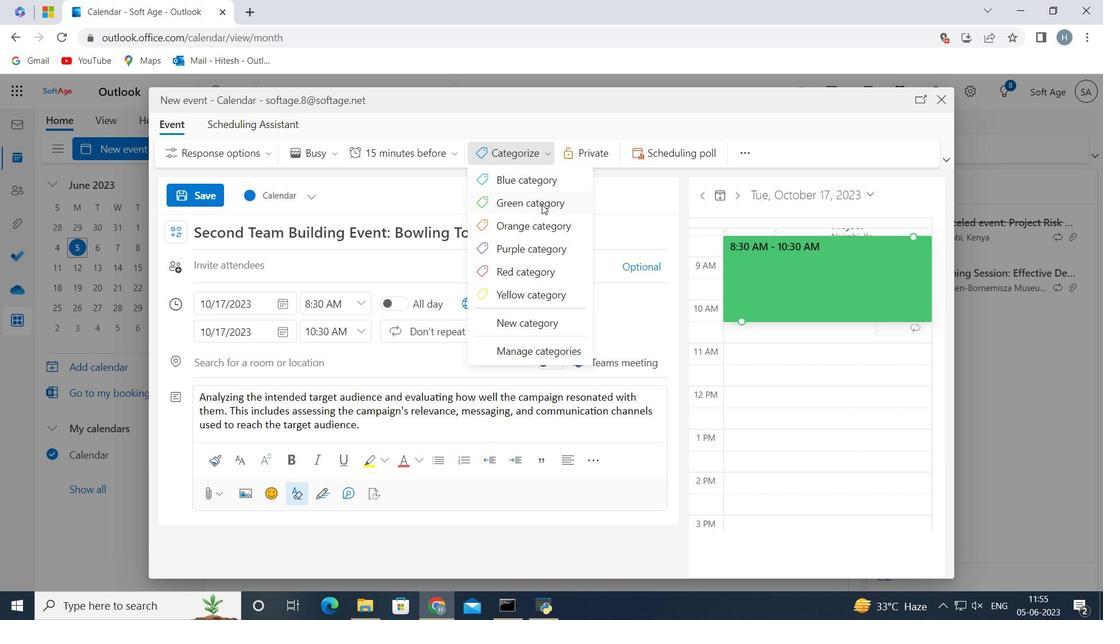 
Action: Mouse moved to (301, 364)
Screenshot: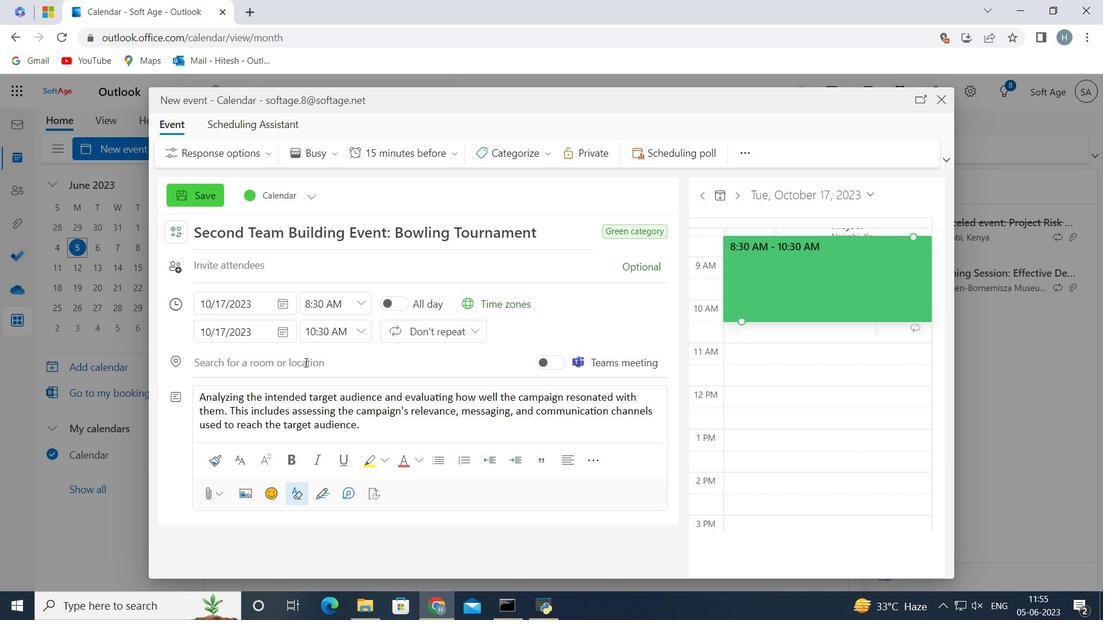 
Action: Mouse pressed left at (301, 364)
Screenshot: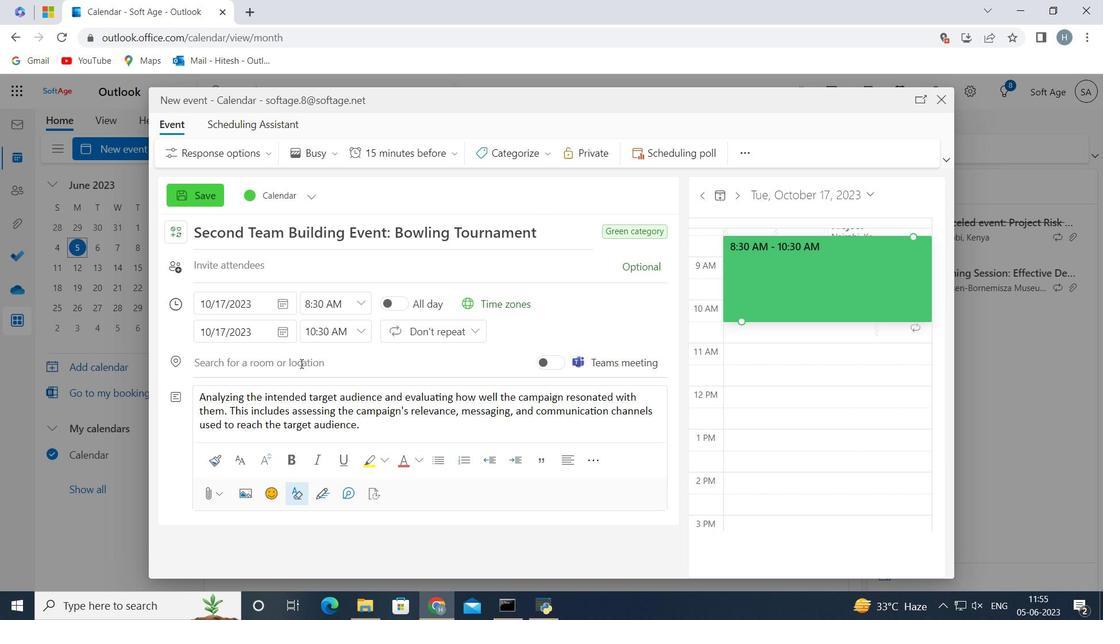 
Action: Key pressed <Key.shift>Franfurt,<Key.space><Key.shift>Germany<Key.backspace><Key.backspace><Key.backspace><Key.backspace><Key.backspace><Key.backspace><Key.backspace><Key.backspace><Key.backspace><Key.backspace><Key.backspace><Key.backspace><Key.backspace>kfurt,<Key.space><Key.shift>Germany<Key.space>
Screenshot: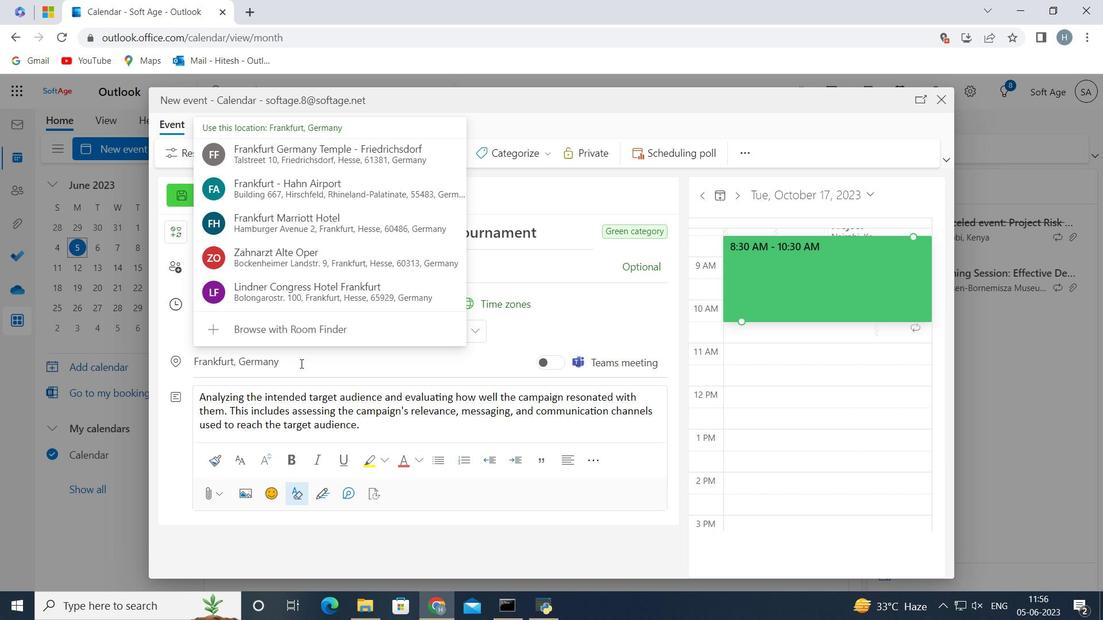 
Action: Mouse moved to (597, 313)
Screenshot: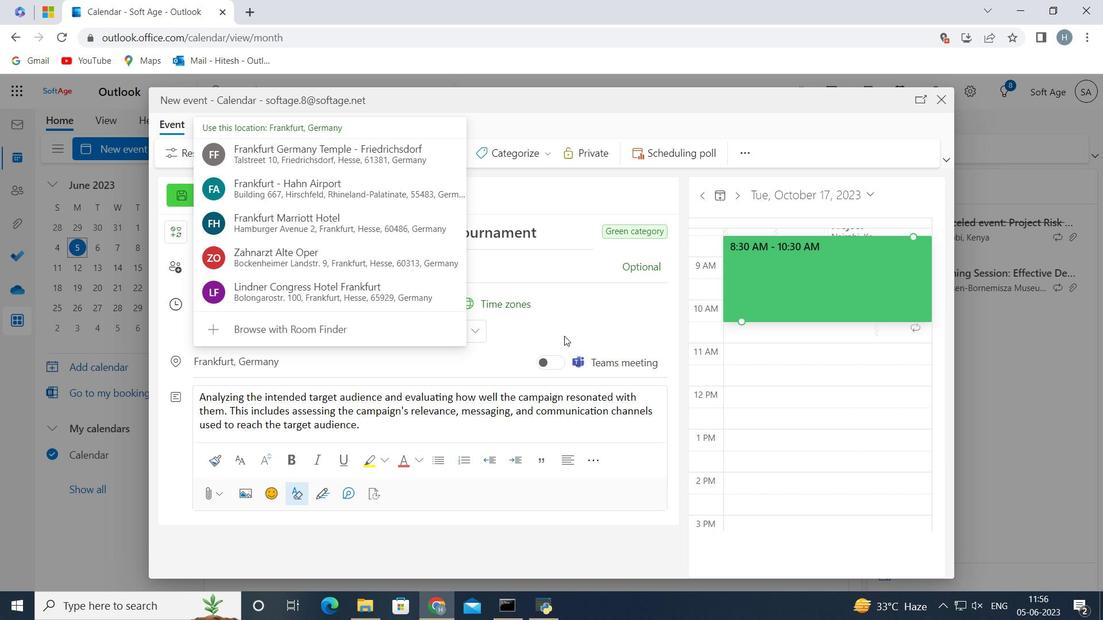 
Action: Mouse pressed left at (597, 313)
Screenshot: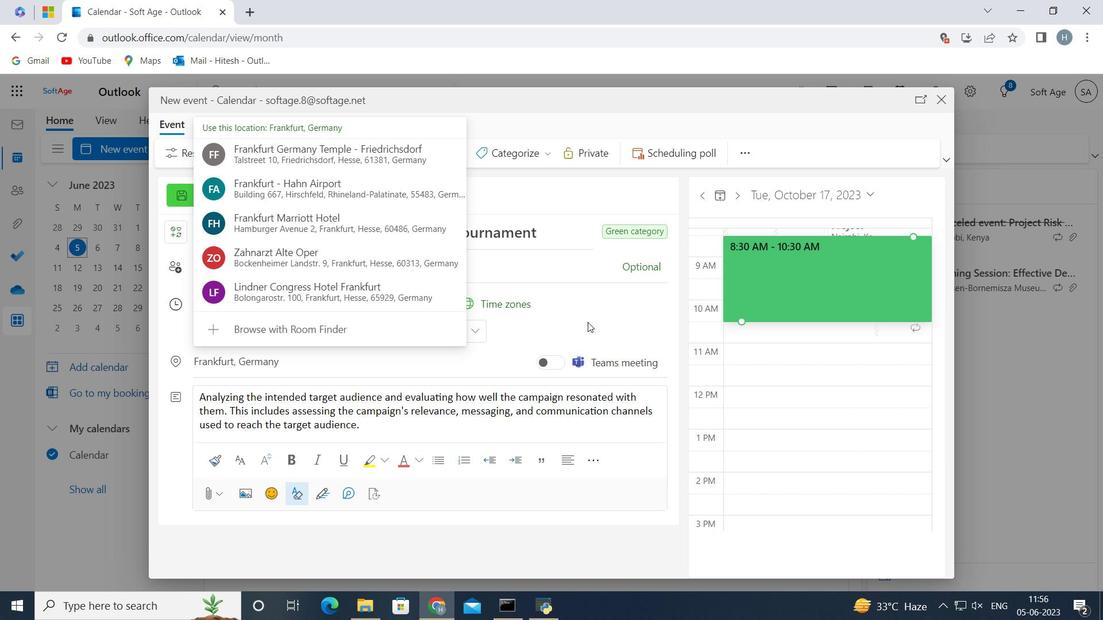 
Action: Mouse moved to (422, 270)
Screenshot: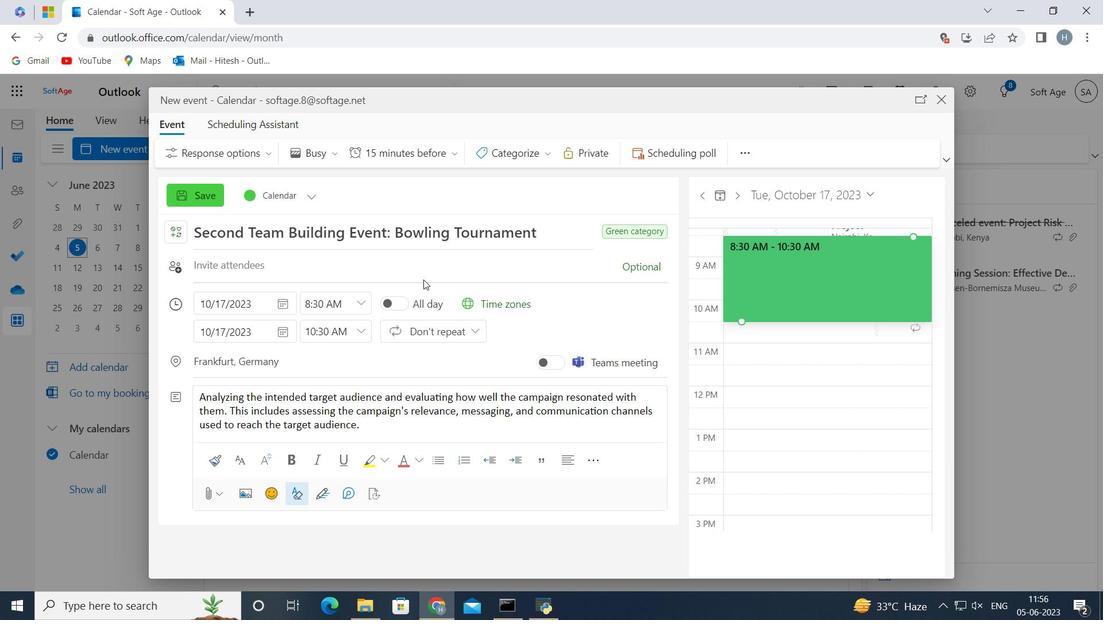 
Action: Mouse pressed left at (422, 270)
Screenshot: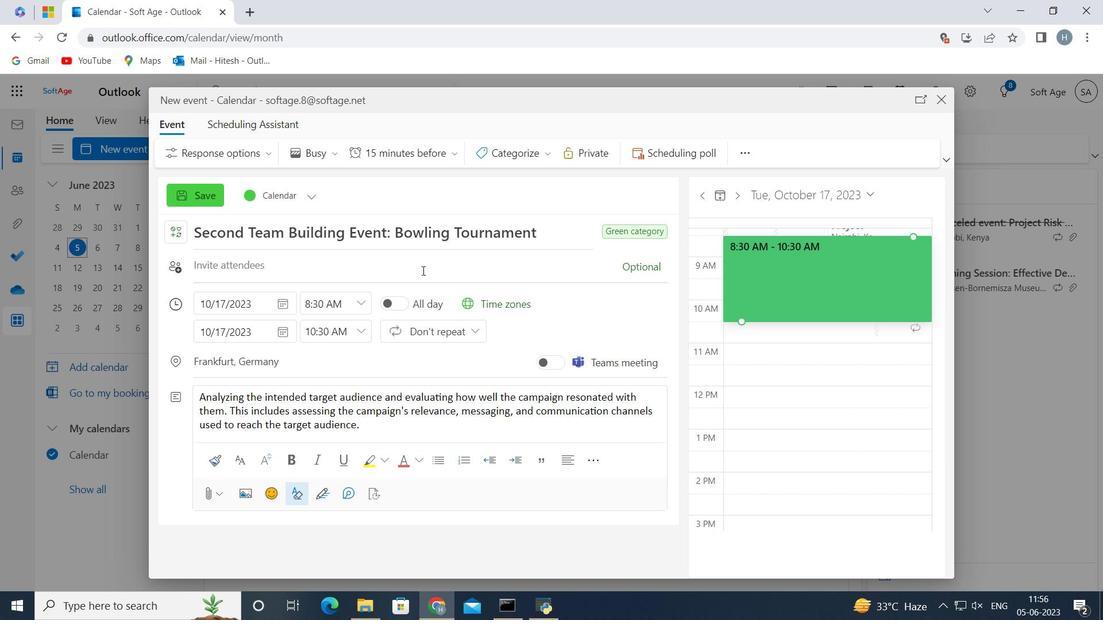 
Action: Key pressed softage.3<Key.shift>@softage.net
Screenshot: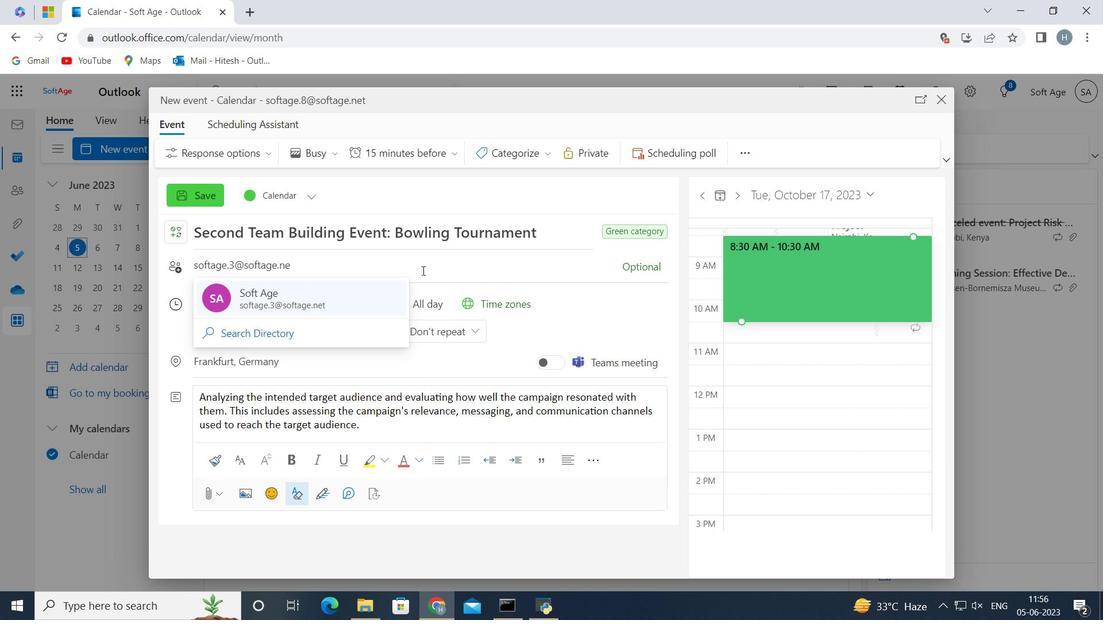 
Action: Mouse moved to (255, 294)
Screenshot: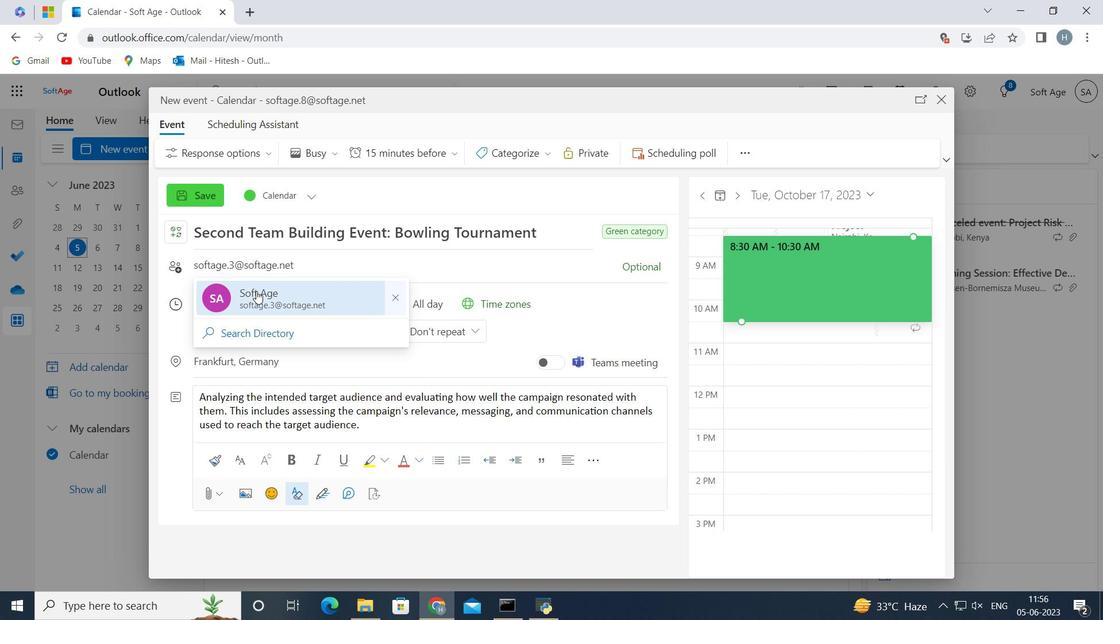 
Action: Mouse pressed left at (255, 294)
Screenshot: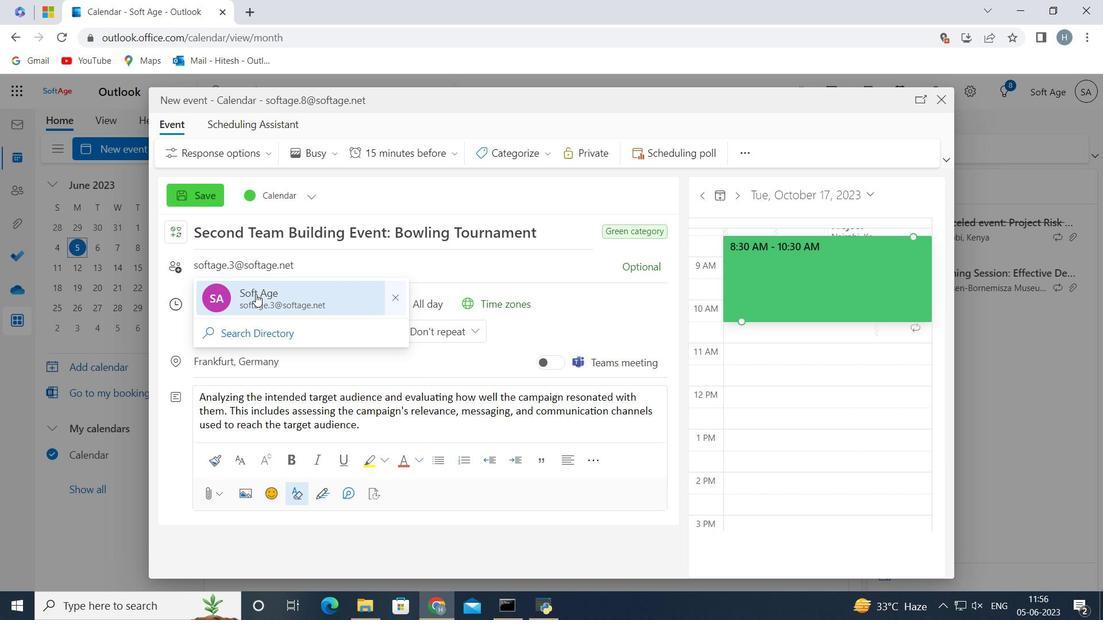 
Action: Key pressed softage.4<Key.shift>@softage.net
Screenshot: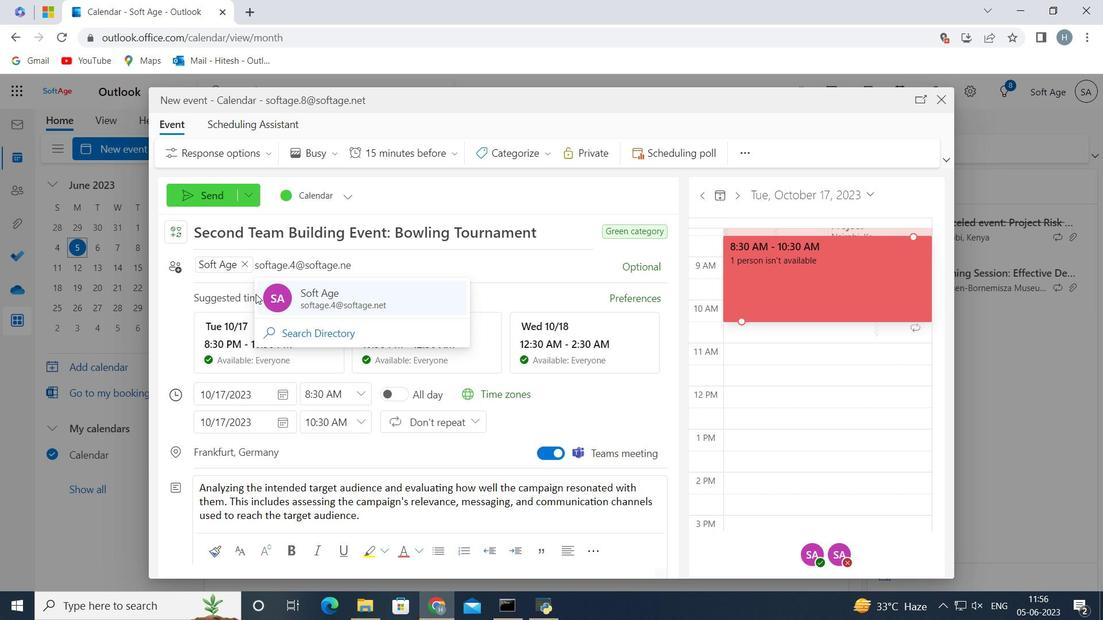 
Action: Mouse moved to (349, 297)
Screenshot: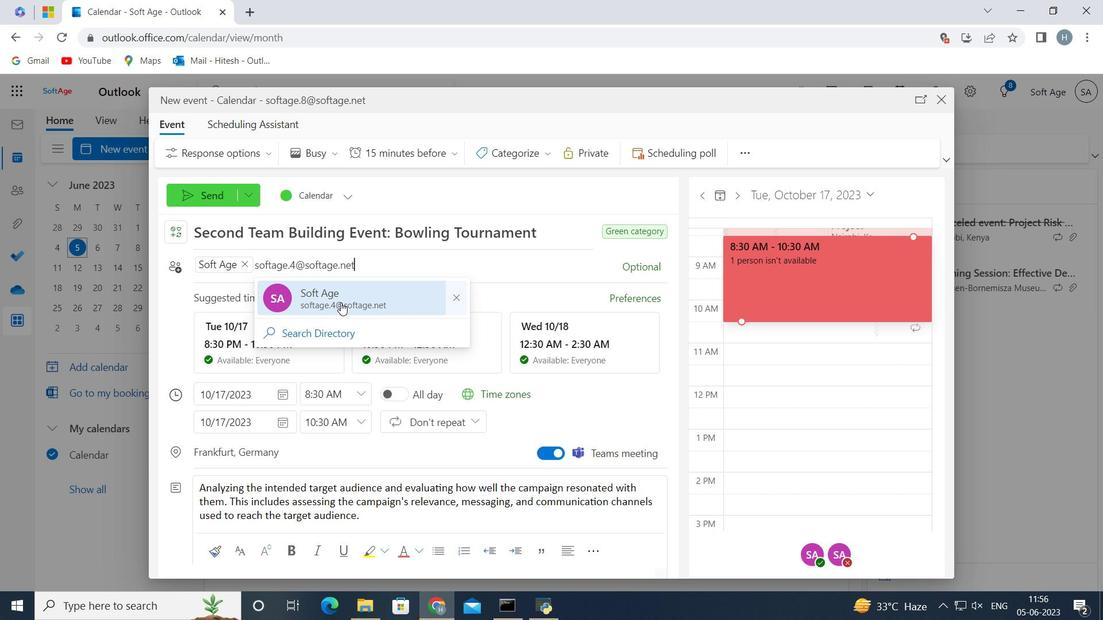 
Action: Mouse pressed left at (349, 297)
Screenshot: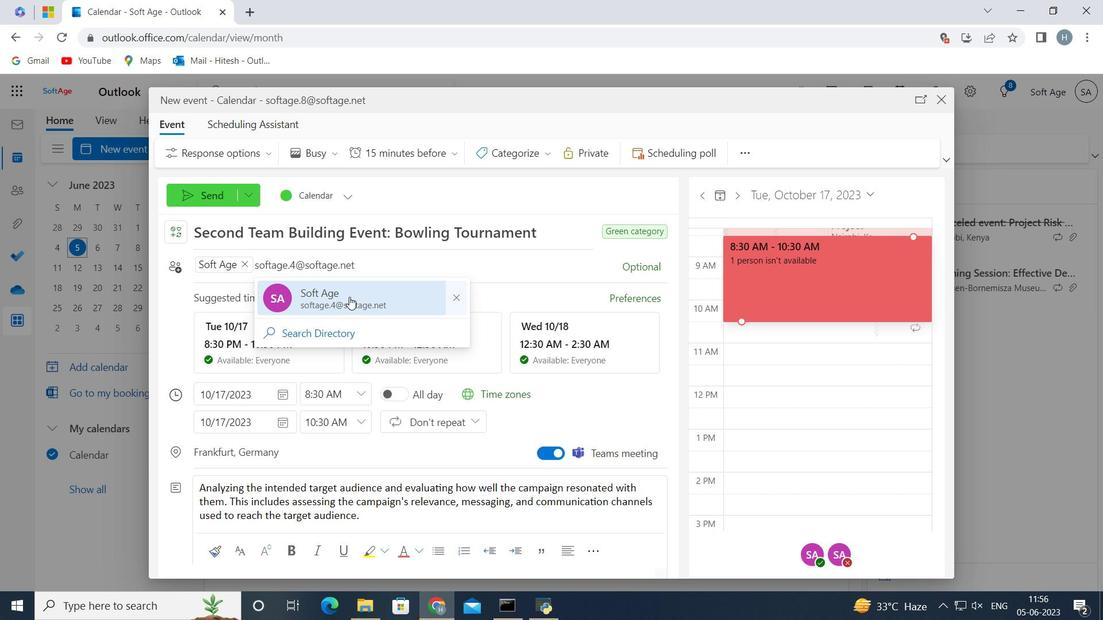 
Action: Mouse moved to (456, 156)
Screenshot: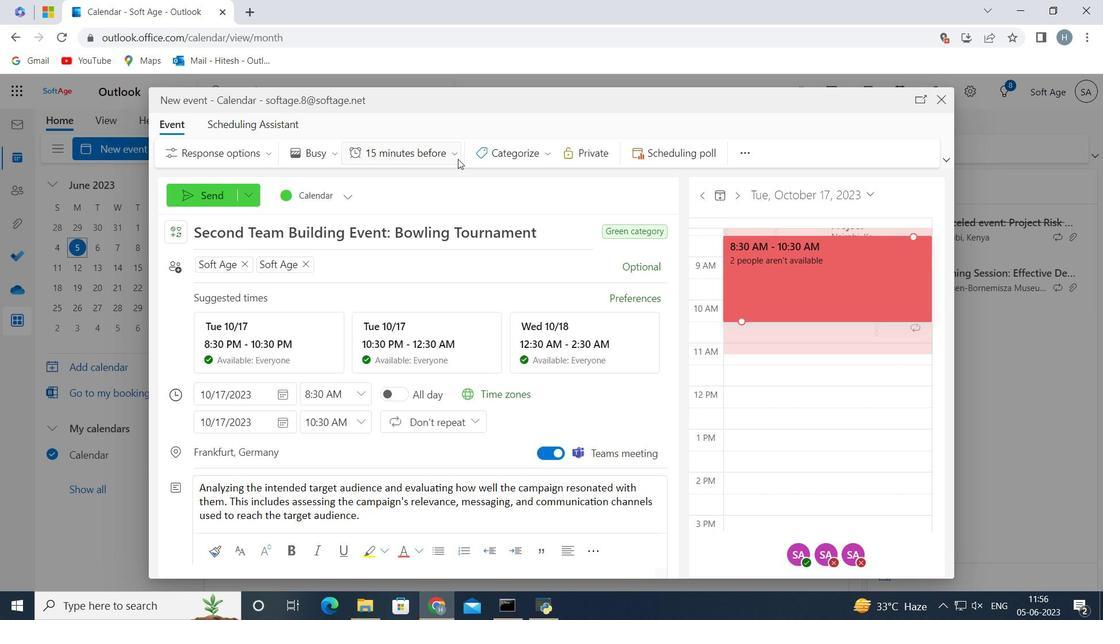 
Action: Mouse pressed left at (456, 156)
Screenshot: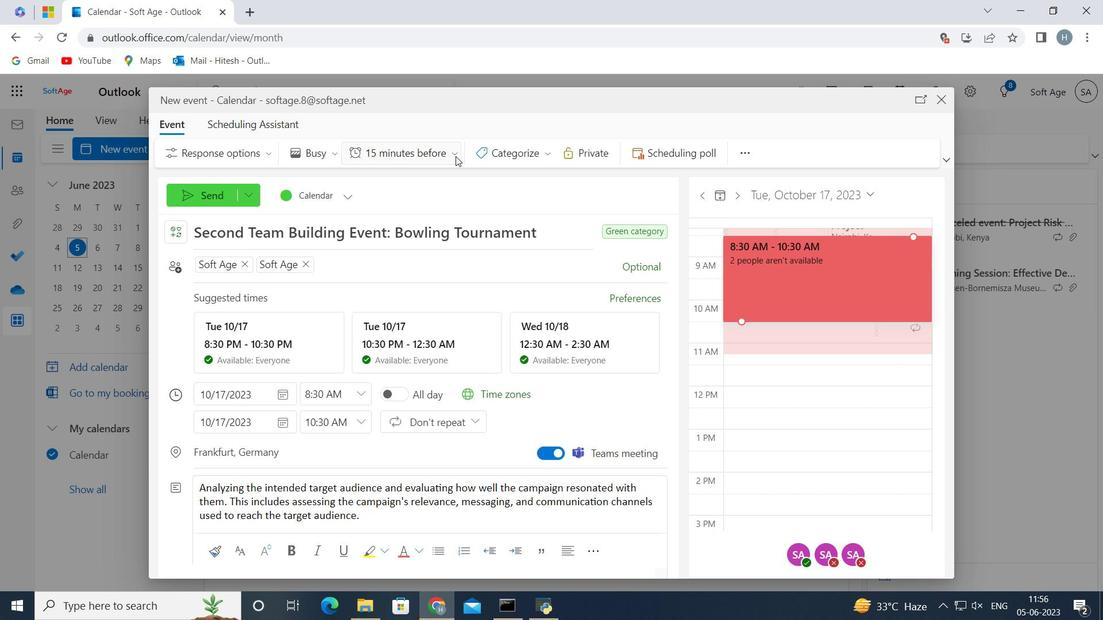 
Action: Mouse moved to (401, 444)
Screenshot: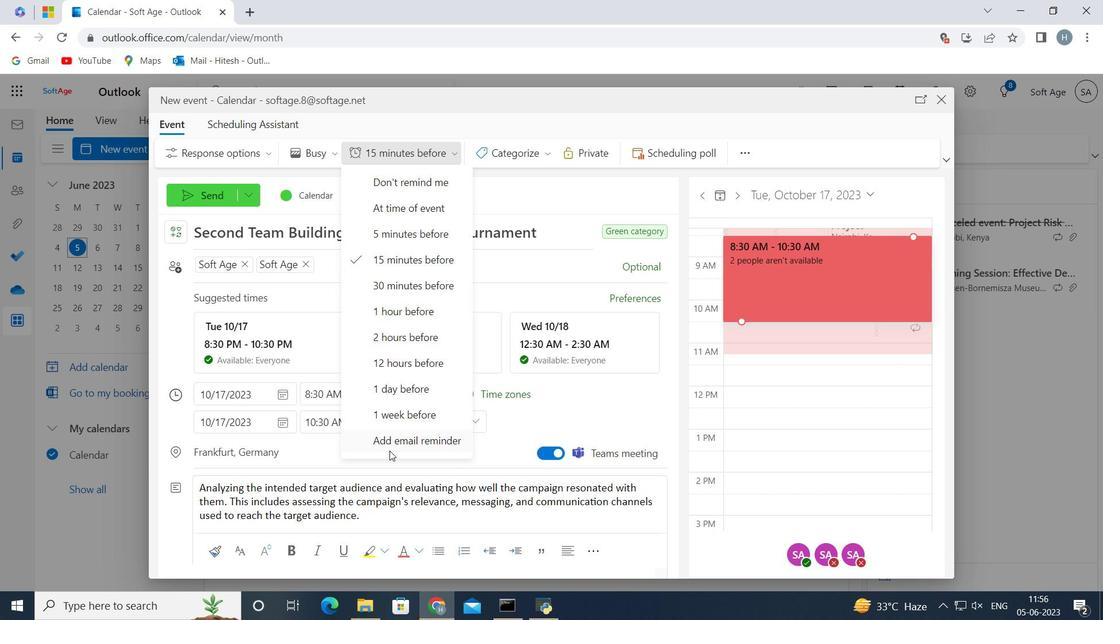 
Action: Mouse pressed left at (401, 444)
Screenshot: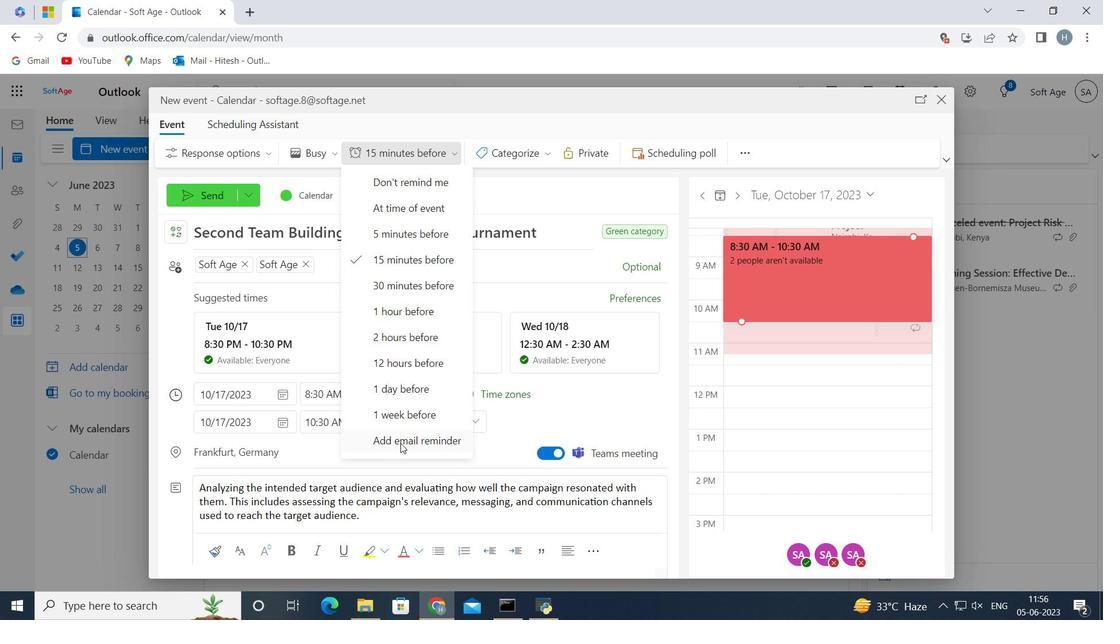 
Action: Mouse moved to (411, 240)
Screenshot: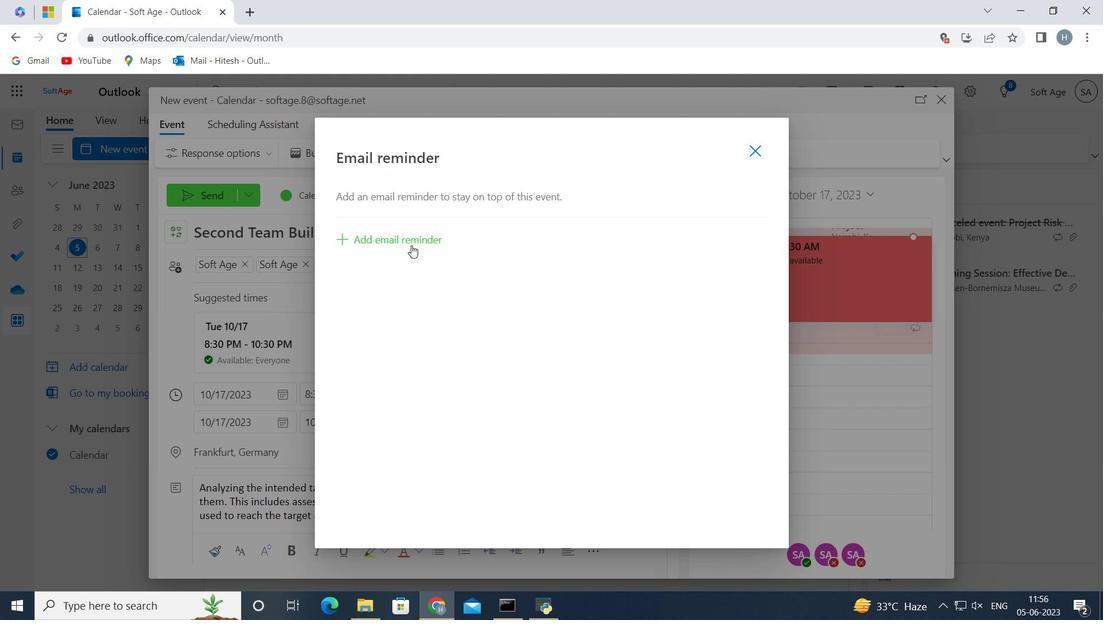 
Action: Mouse pressed left at (411, 240)
Screenshot: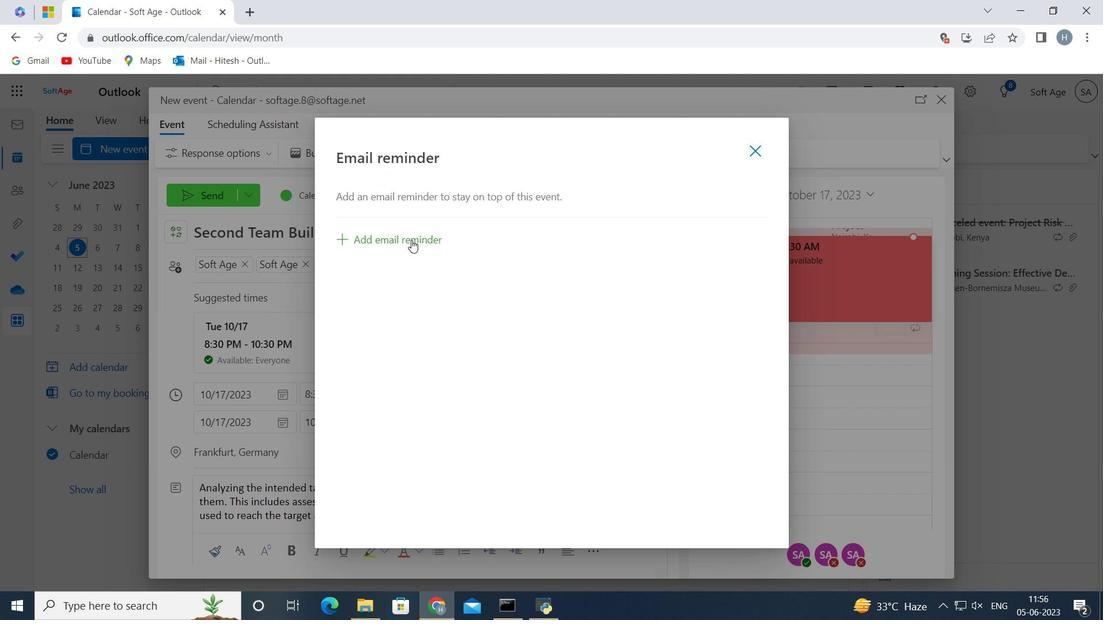 
Action: Mouse moved to (504, 232)
Screenshot: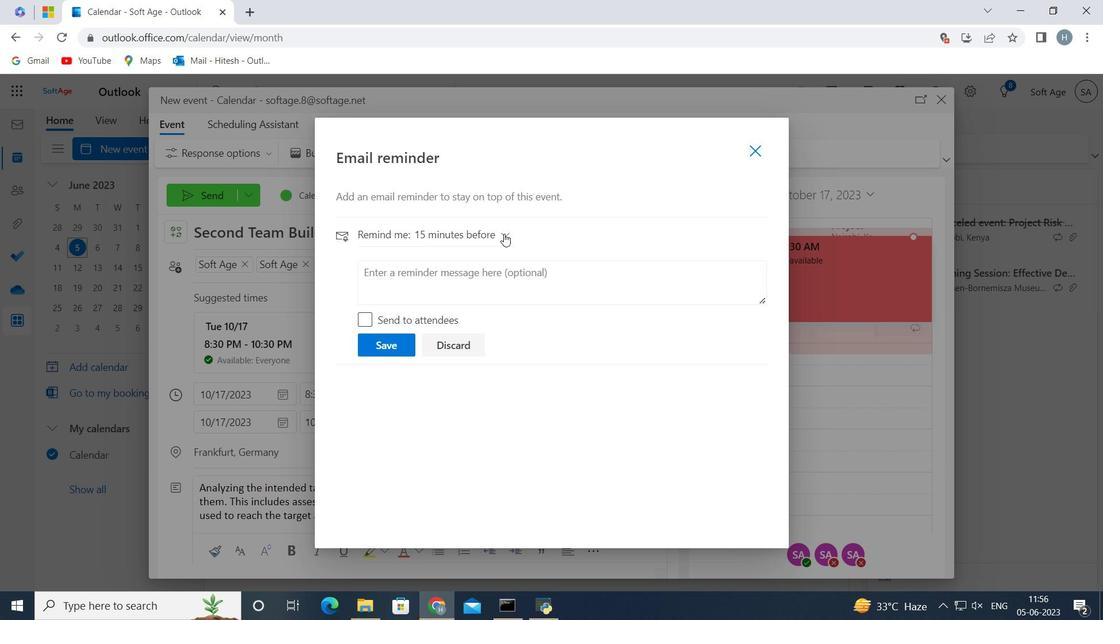 
Action: Mouse pressed left at (504, 232)
Screenshot: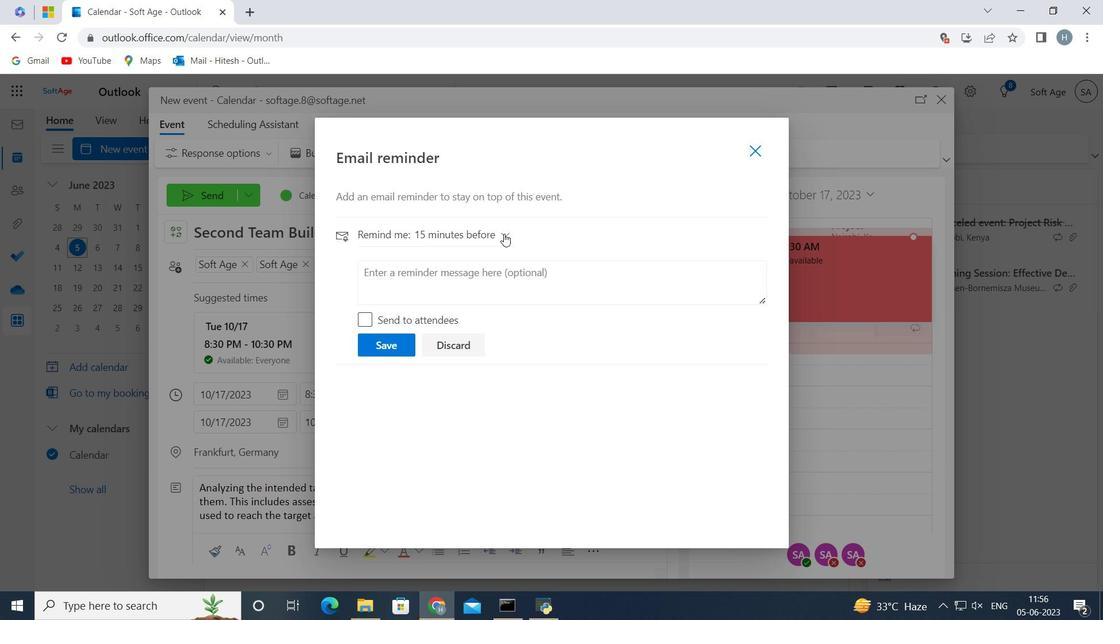 
Action: Mouse moved to (452, 488)
Screenshot: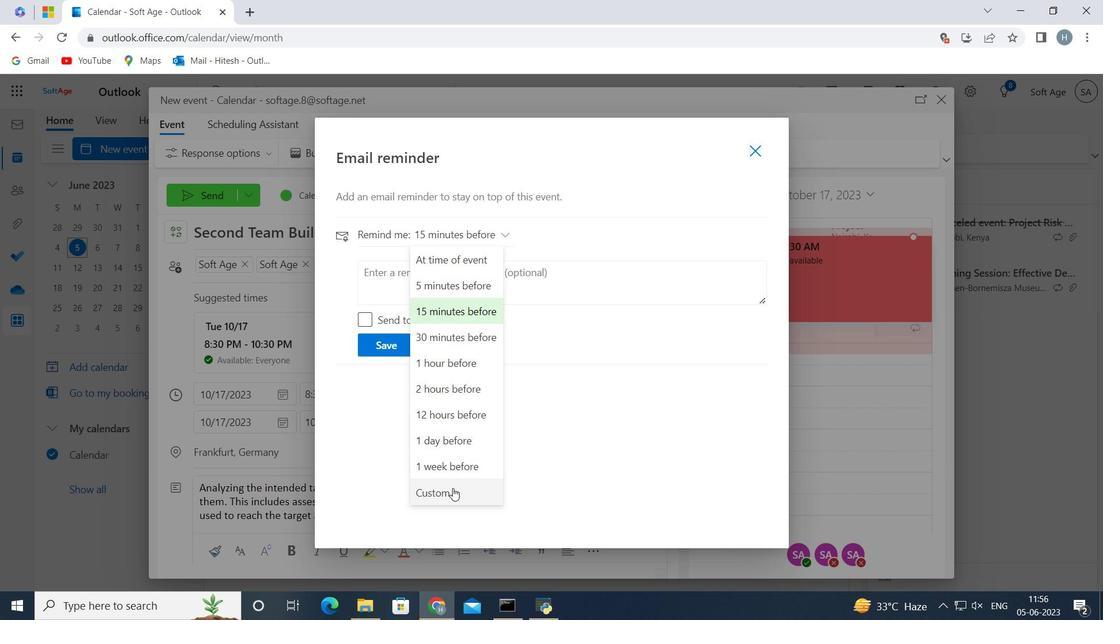 
Action: Mouse pressed left at (452, 488)
Screenshot: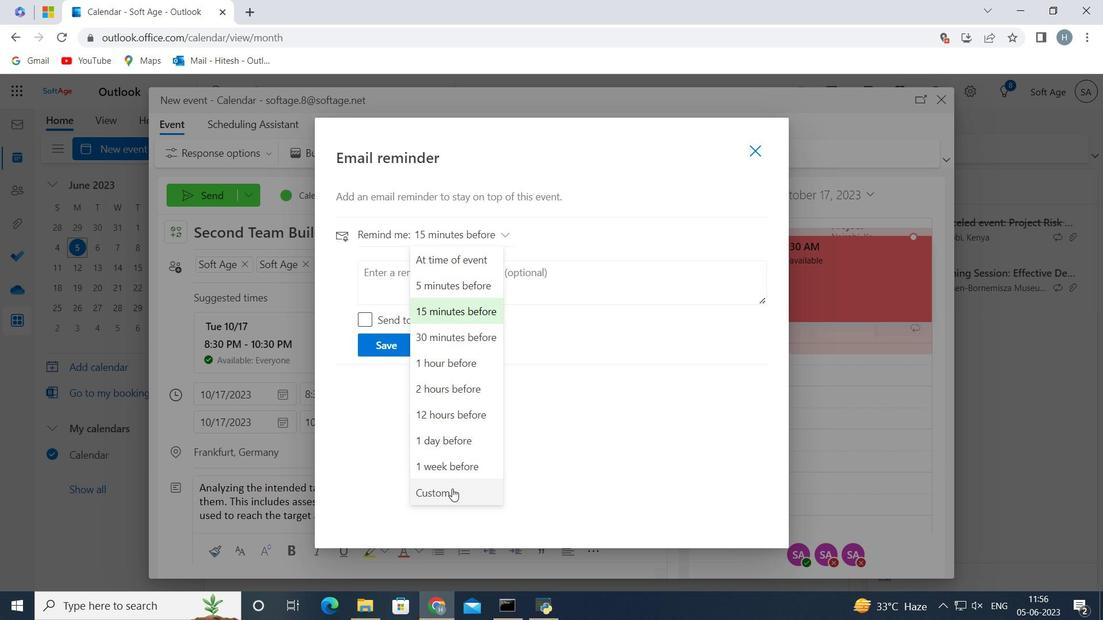 
Action: Mouse moved to (489, 315)
Screenshot: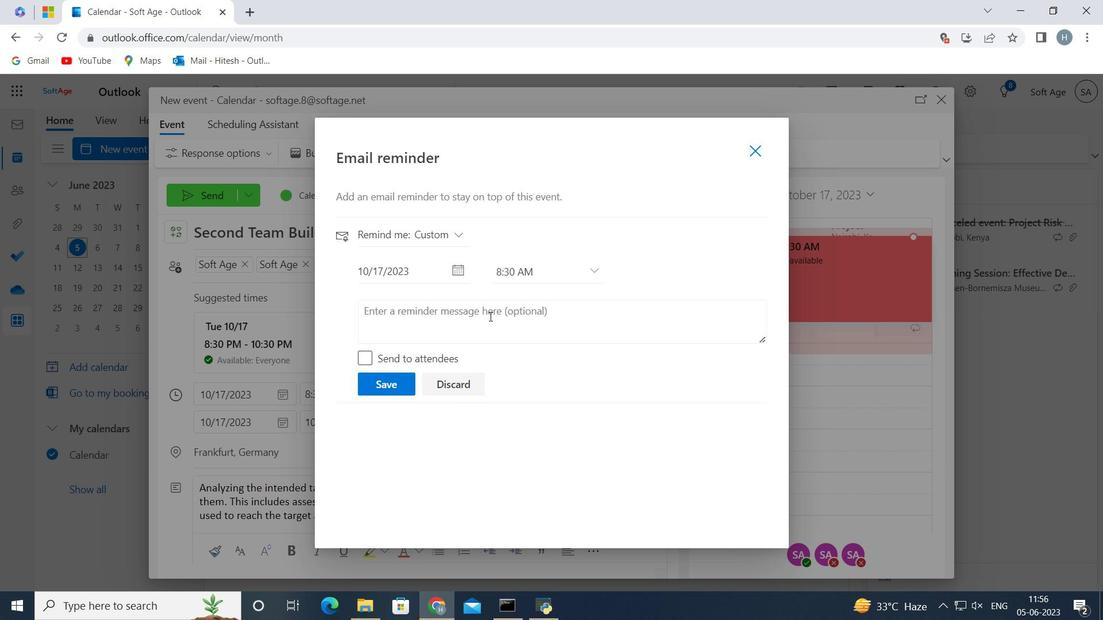 
Action: Mouse pressed left at (489, 315)
Screenshot: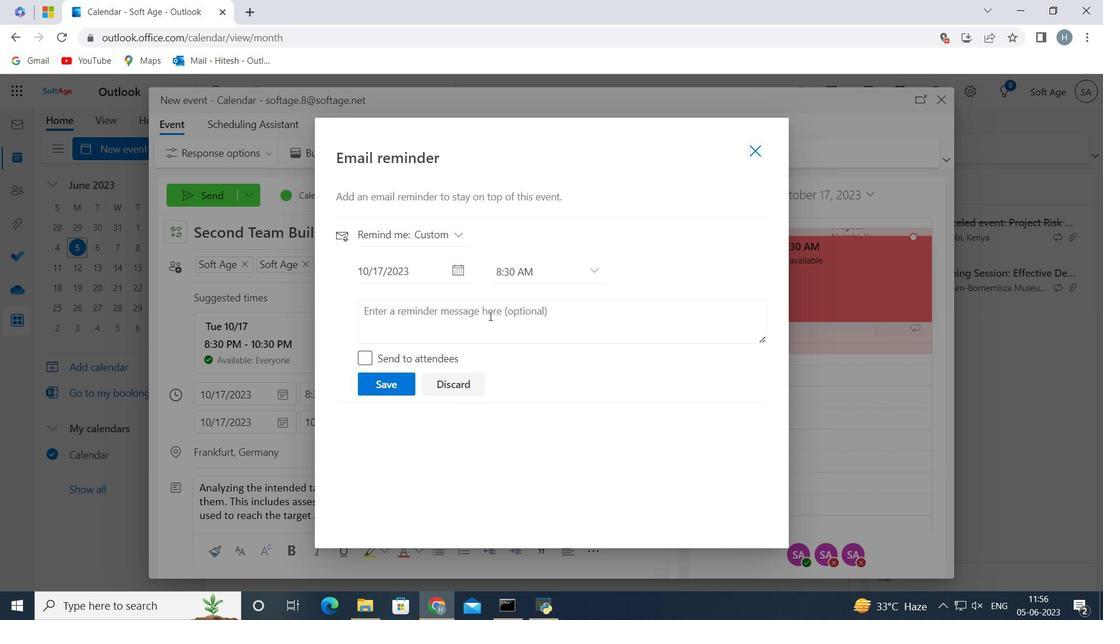 
Action: Key pressed 86<Key.space><Key.shift>Day<Key.space>before
Screenshot: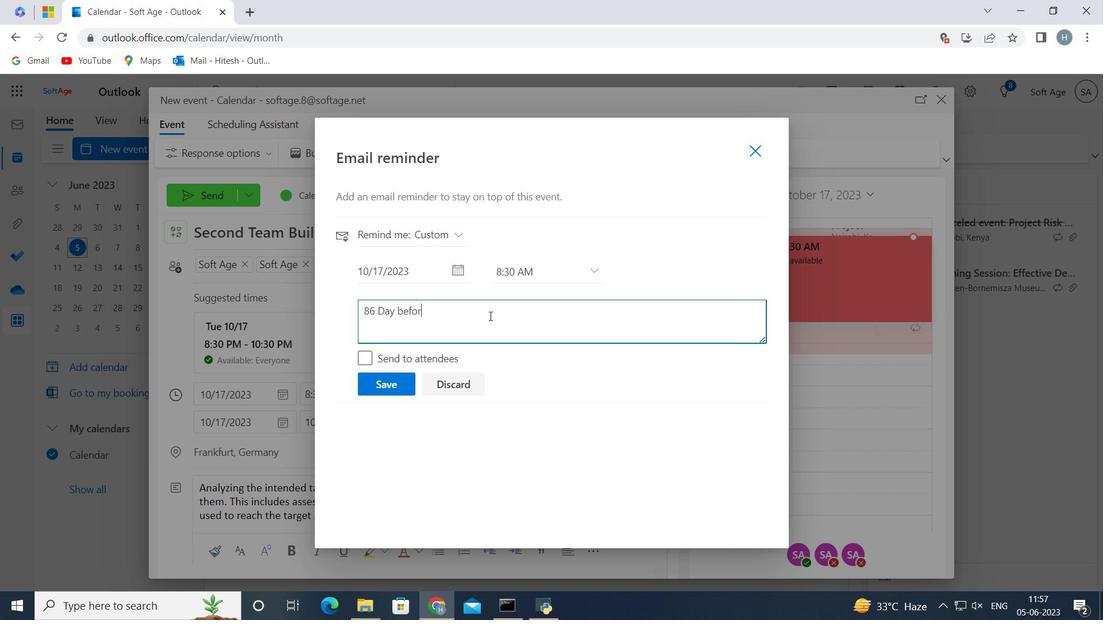 
Action: Mouse moved to (382, 384)
Screenshot: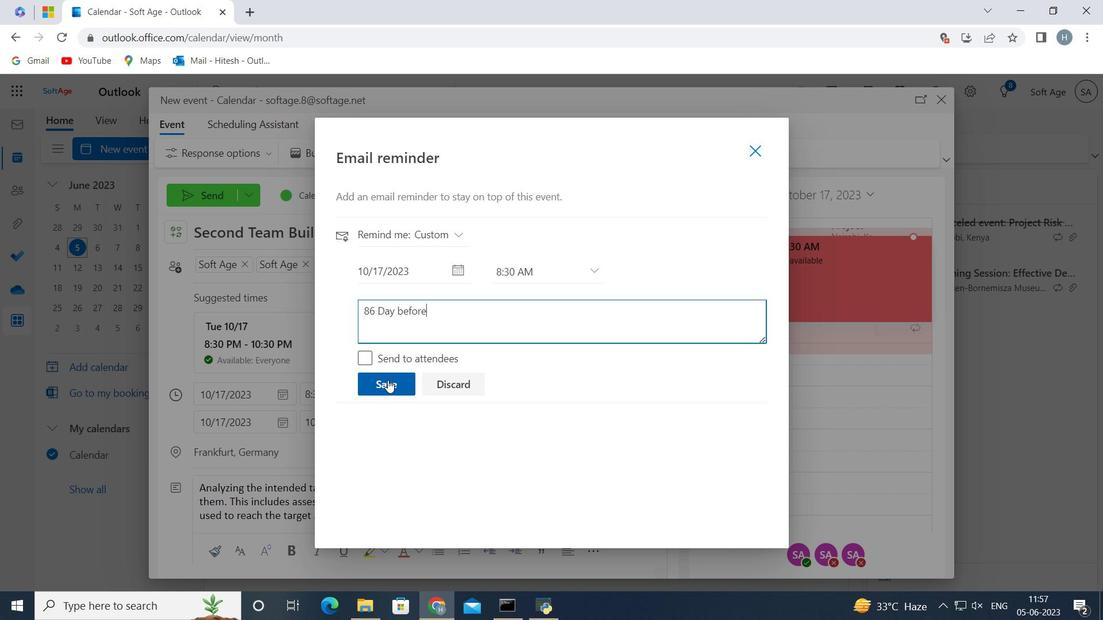 
Action: Mouse pressed left at (382, 384)
Screenshot: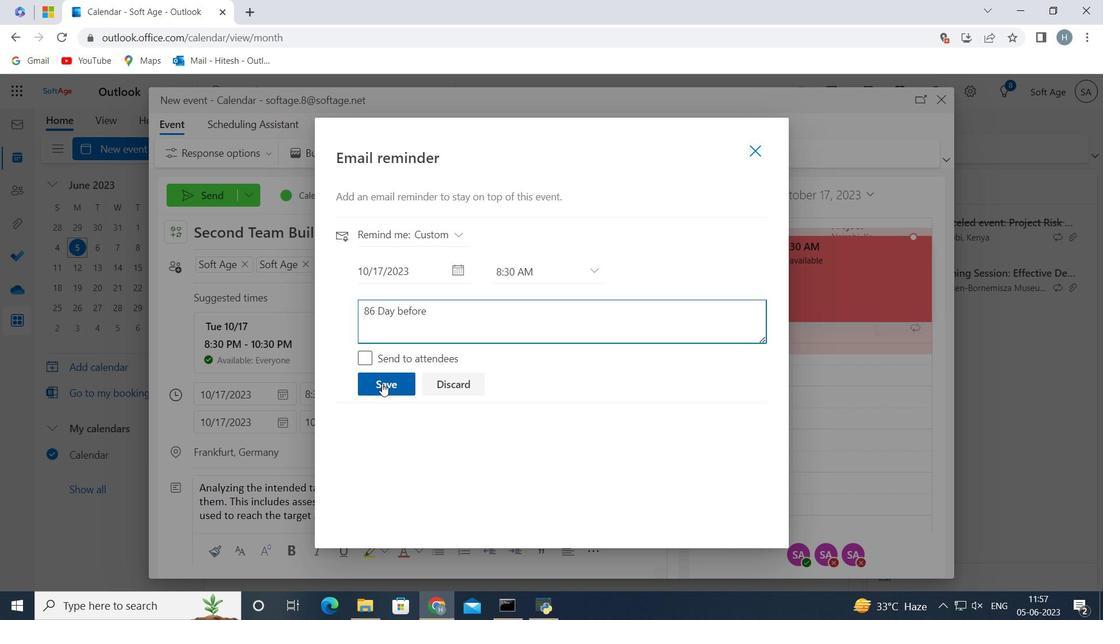 
Action: Mouse moved to (755, 152)
Screenshot: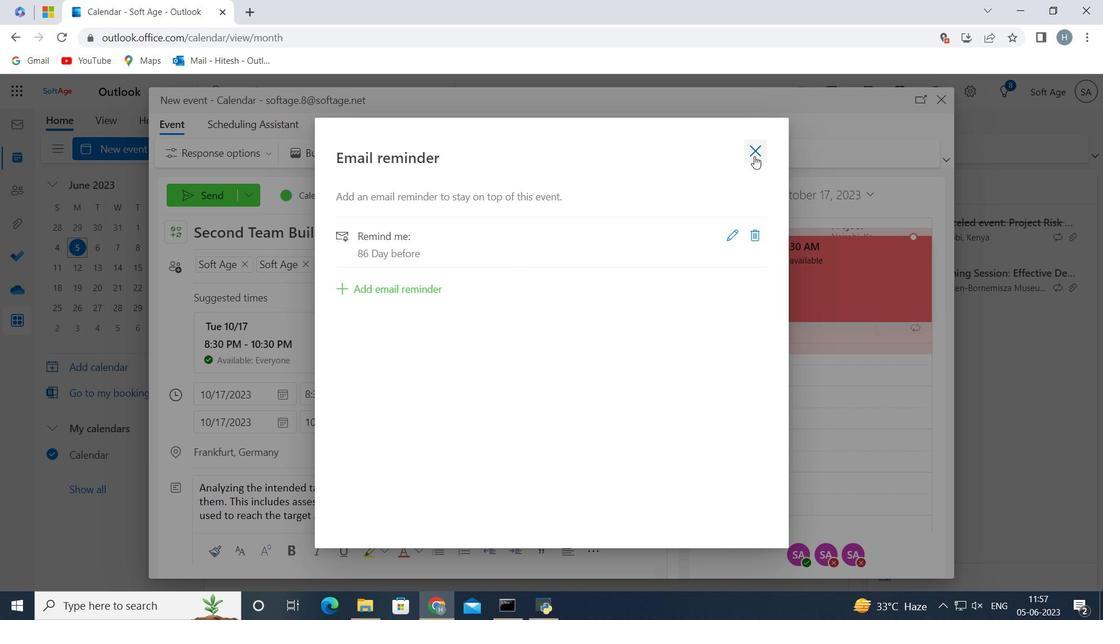 
Action: Mouse pressed left at (755, 152)
Screenshot: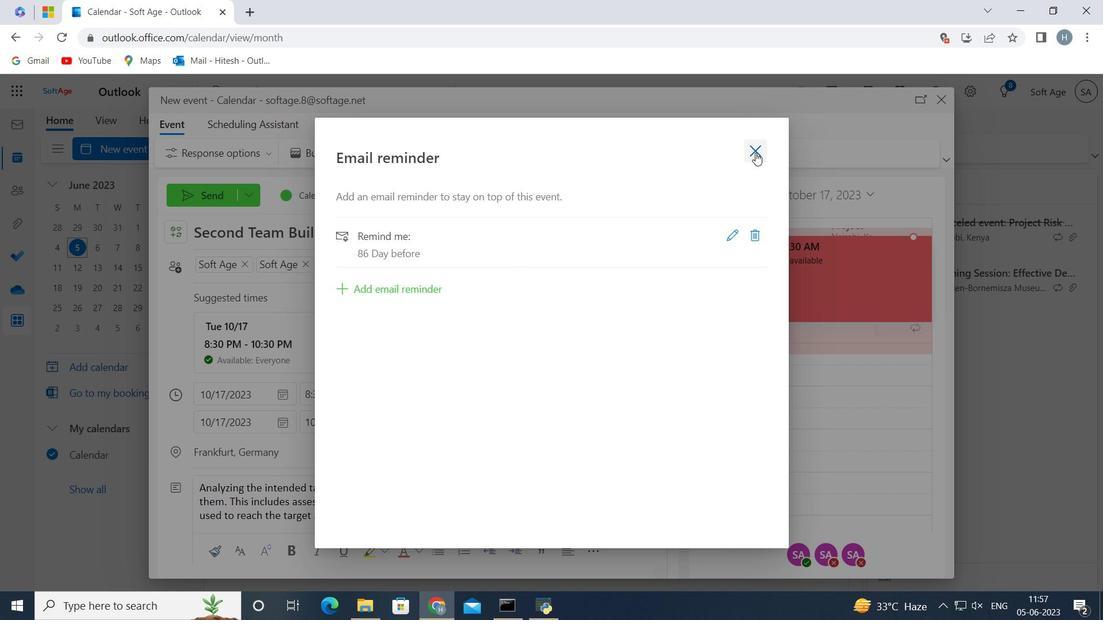
Action: Mouse moved to (195, 197)
Screenshot: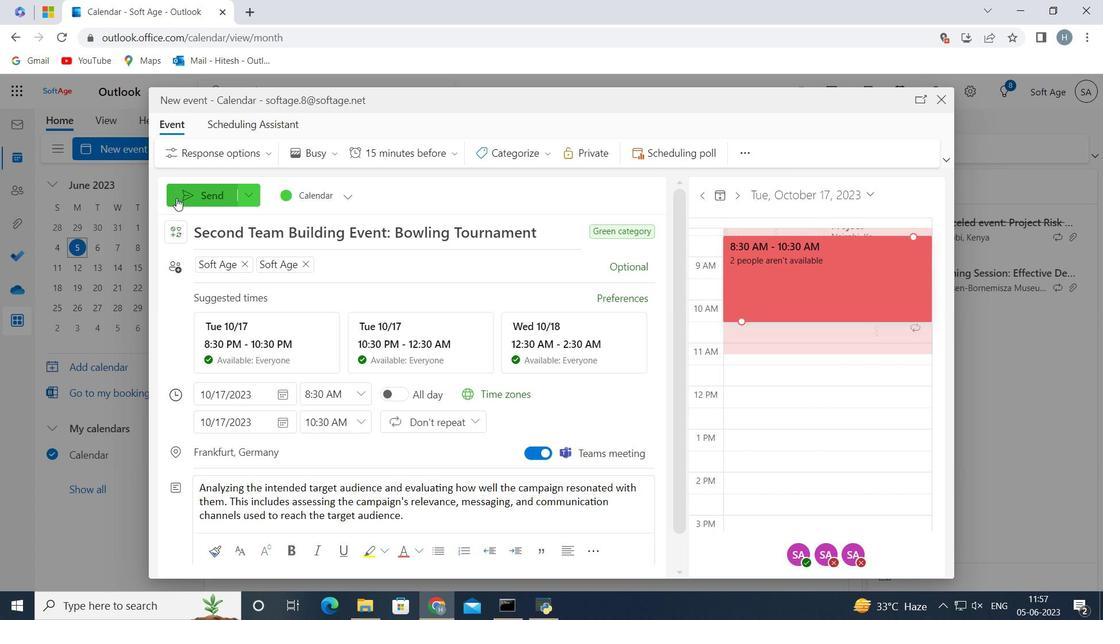 
Action: Mouse pressed left at (195, 197)
Screenshot: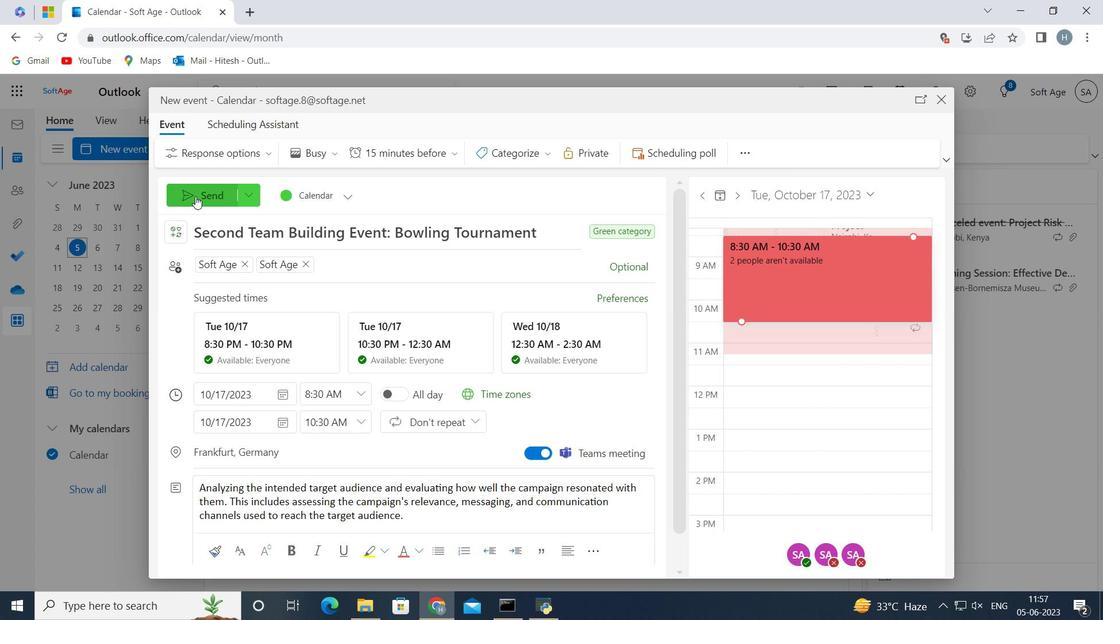 
Action: Mouse moved to (555, 191)
Screenshot: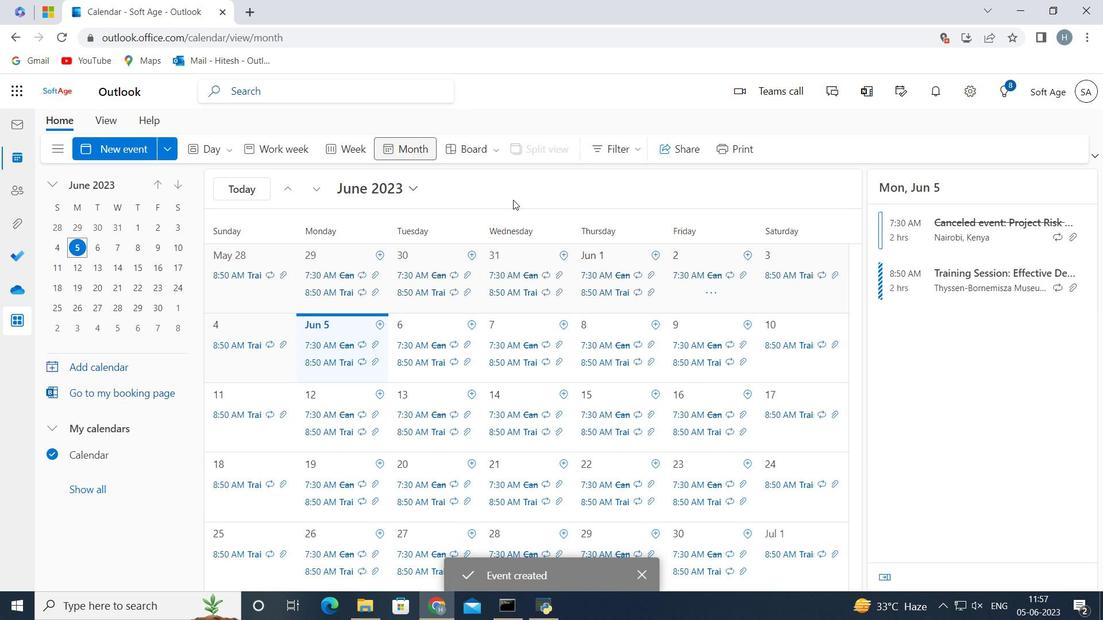 
